 Task: Create a due date automation trigger when advanced on, on the tuesday of the week a card is due add content with a name or a description not ending with resume at 11:00 AM.
Action: Mouse moved to (977, 301)
Screenshot: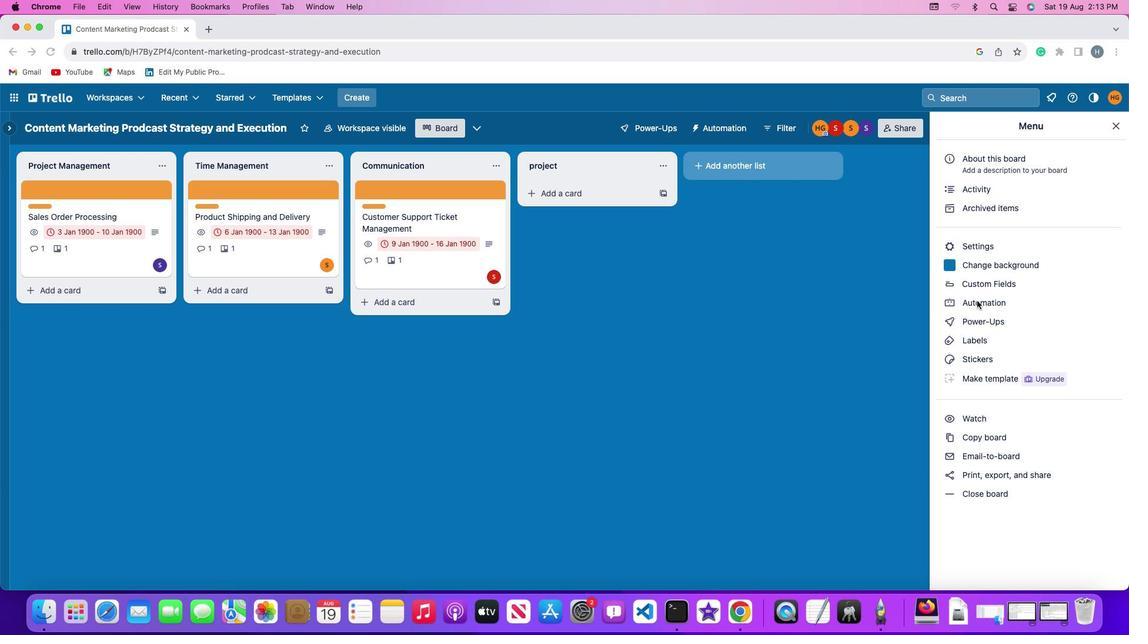 
Action: Mouse pressed left at (977, 301)
Screenshot: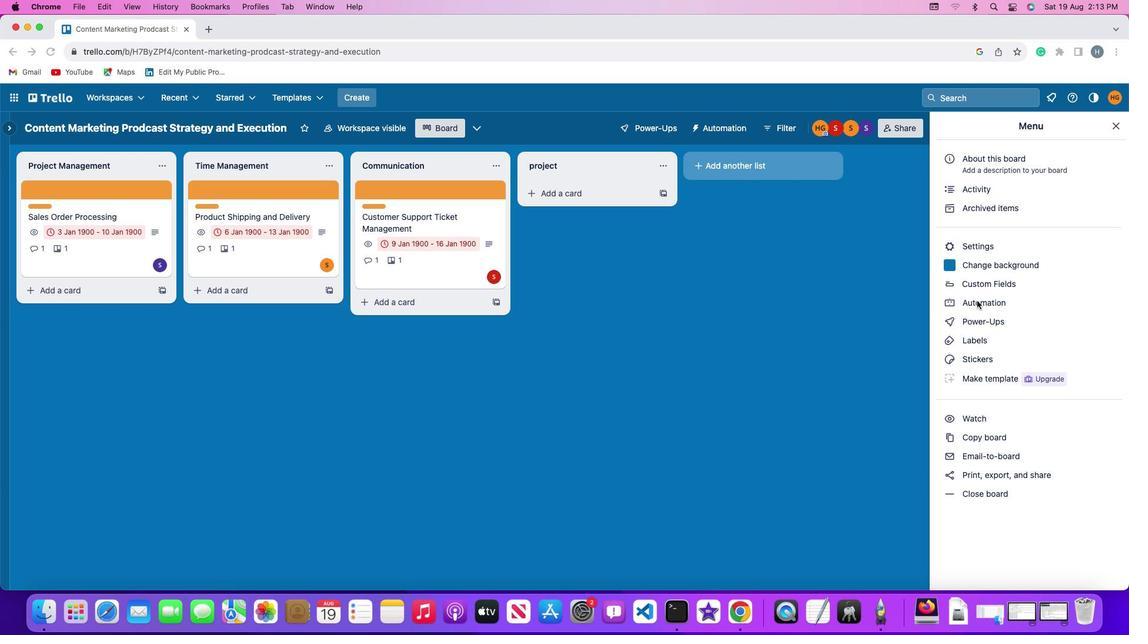 
Action: Mouse moved to (978, 300)
Screenshot: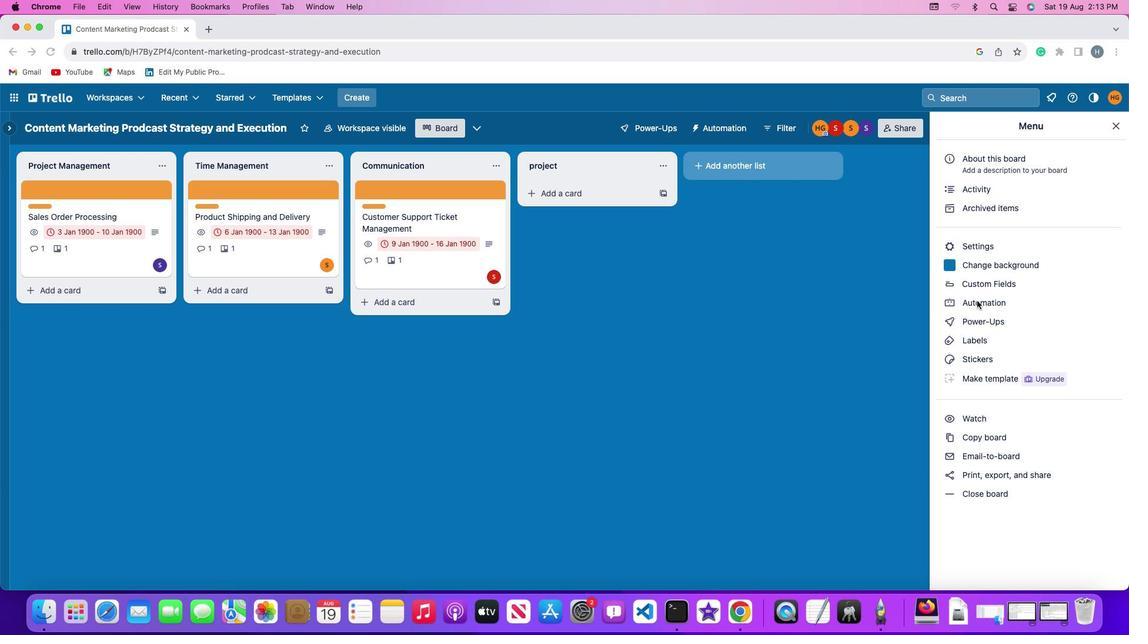 
Action: Mouse pressed left at (978, 300)
Screenshot: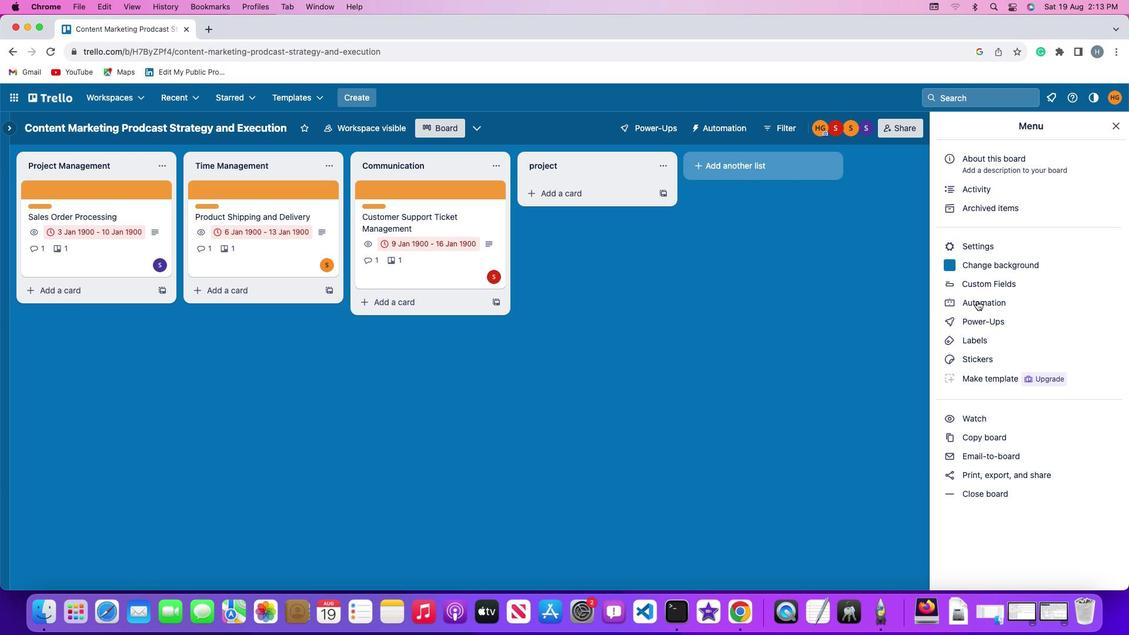 
Action: Mouse moved to (95, 278)
Screenshot: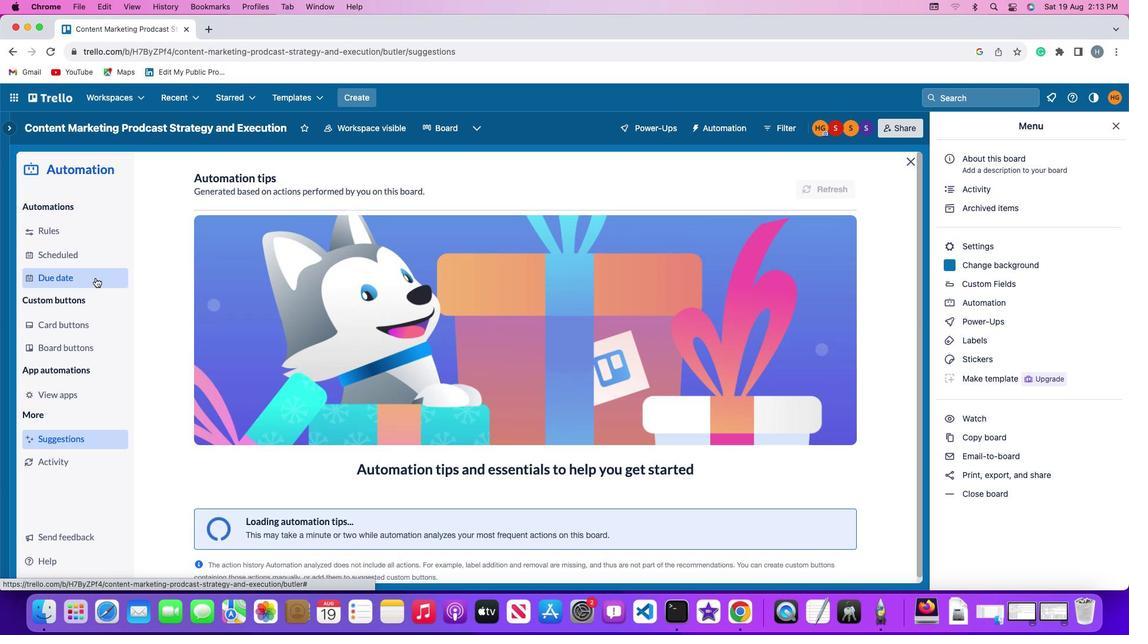 
Action: Mouse pressed left at (95, 278)
Screenshot: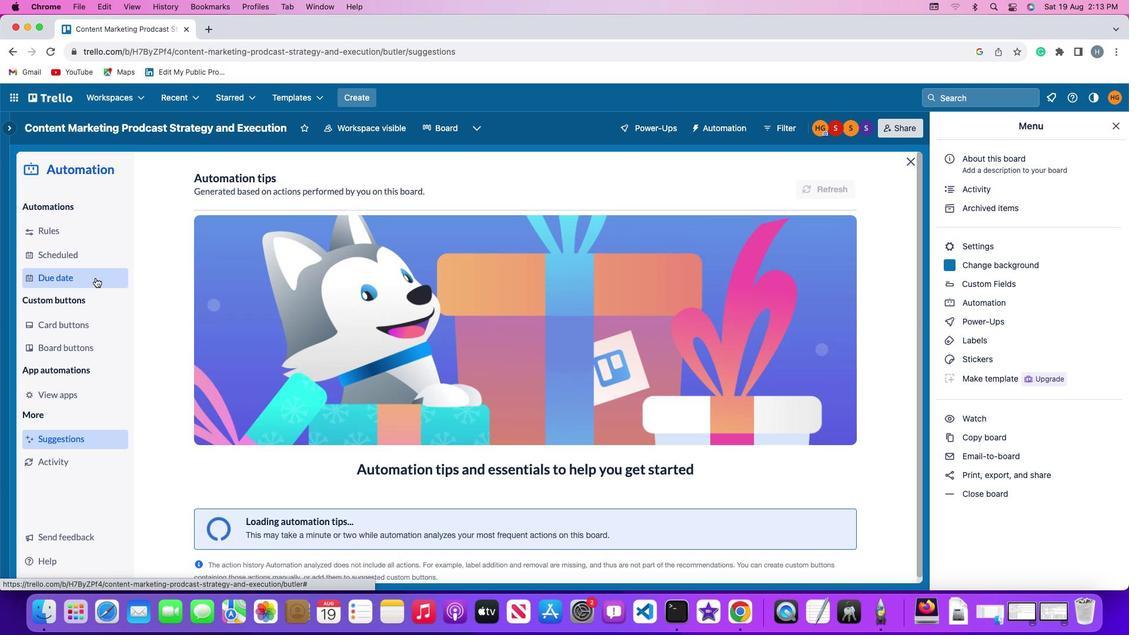 
Action: Mouse moved to (775, 174)
Screenshot: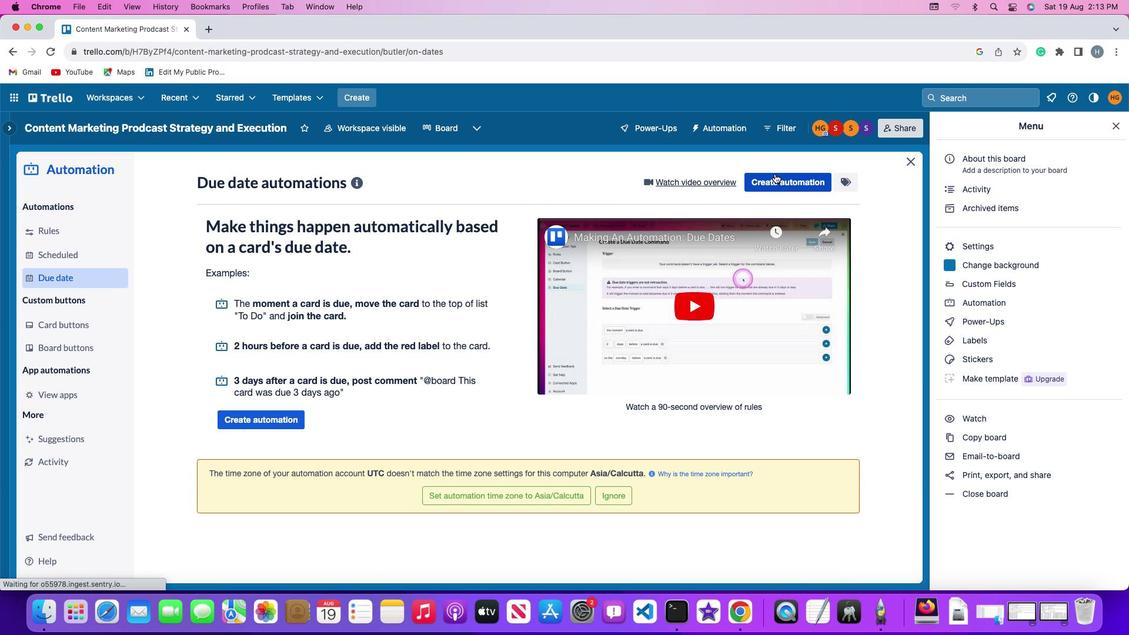 
Action: Mouse pressed left at (775, 174)
Screenshot: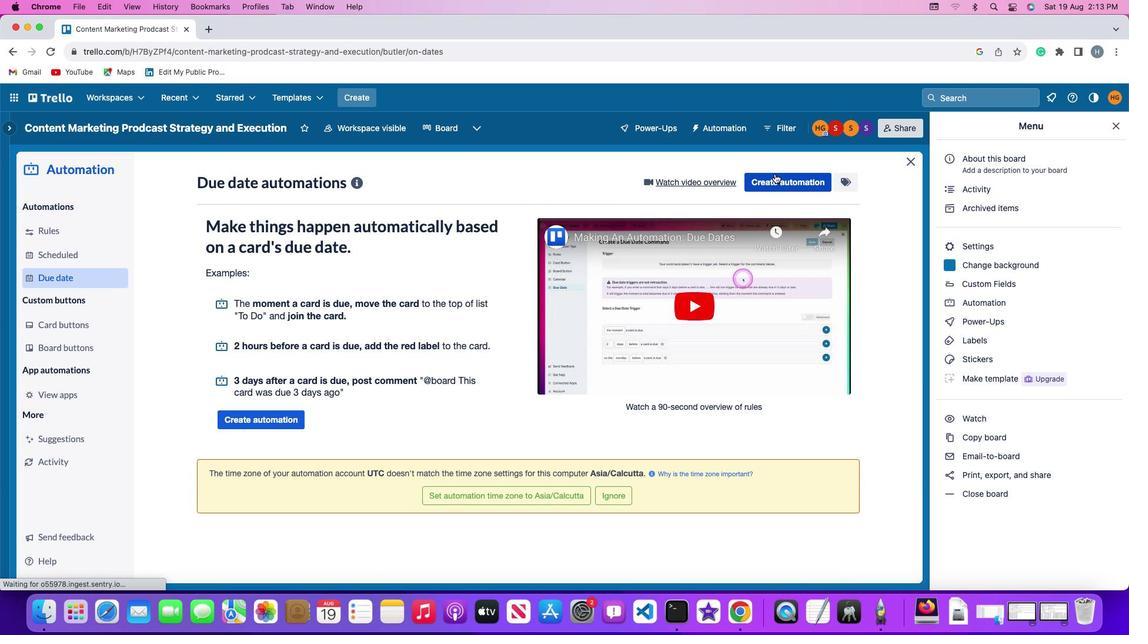 
Action: Mouse moved to (227, 288)
Screenshot: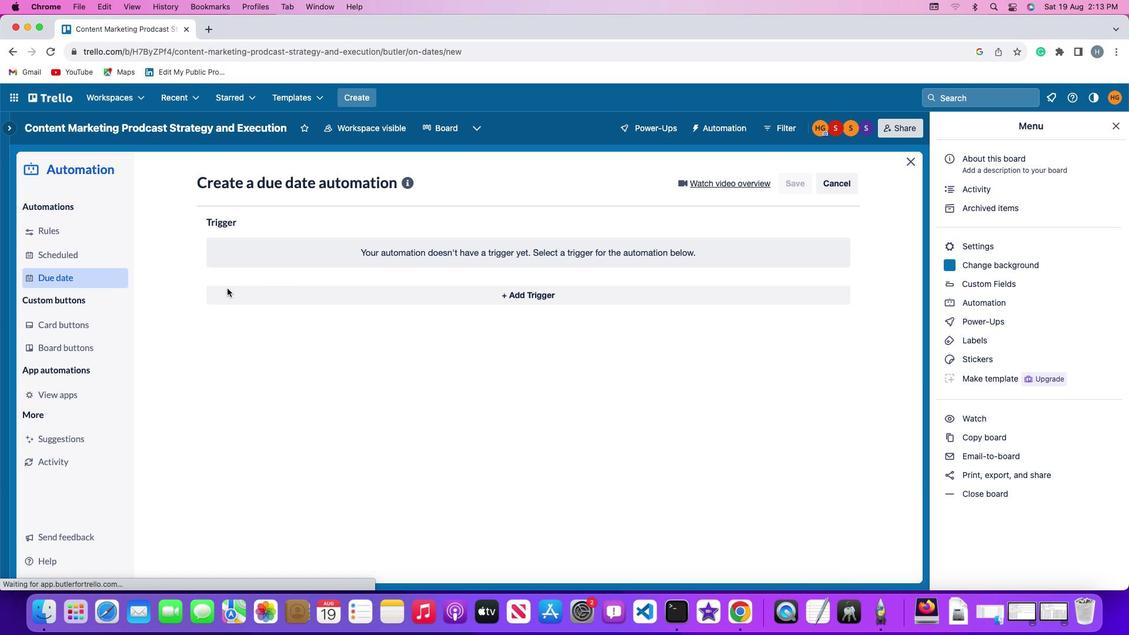 
Action: Mouse pressed left at (227, 288)
Screenshot: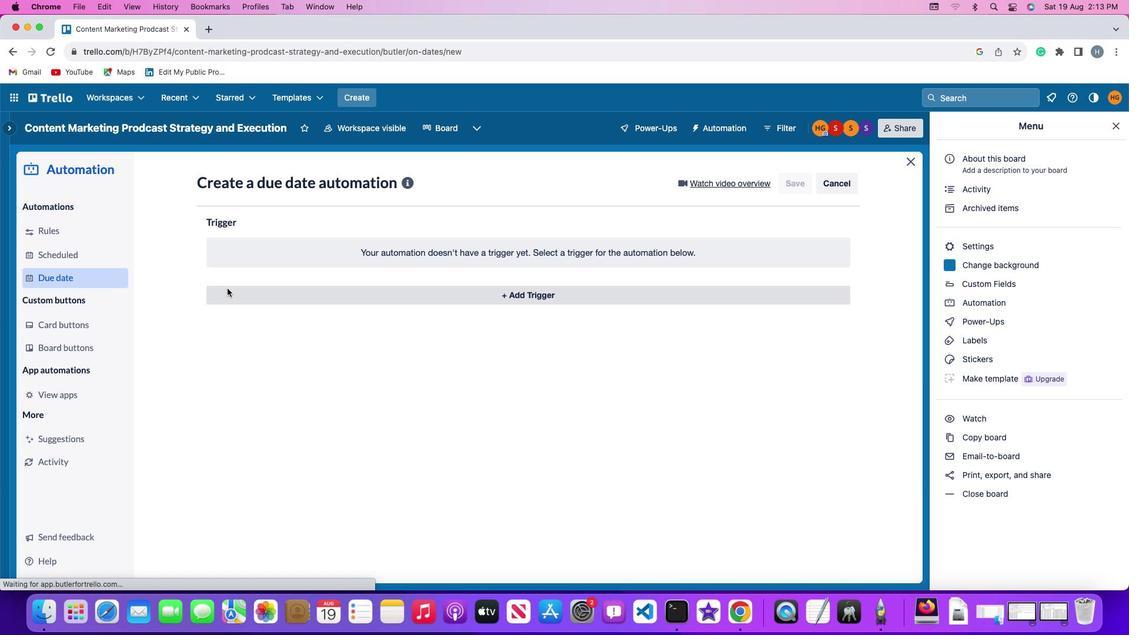 
Action: Mouse moved to (244, 503)
Screenshot: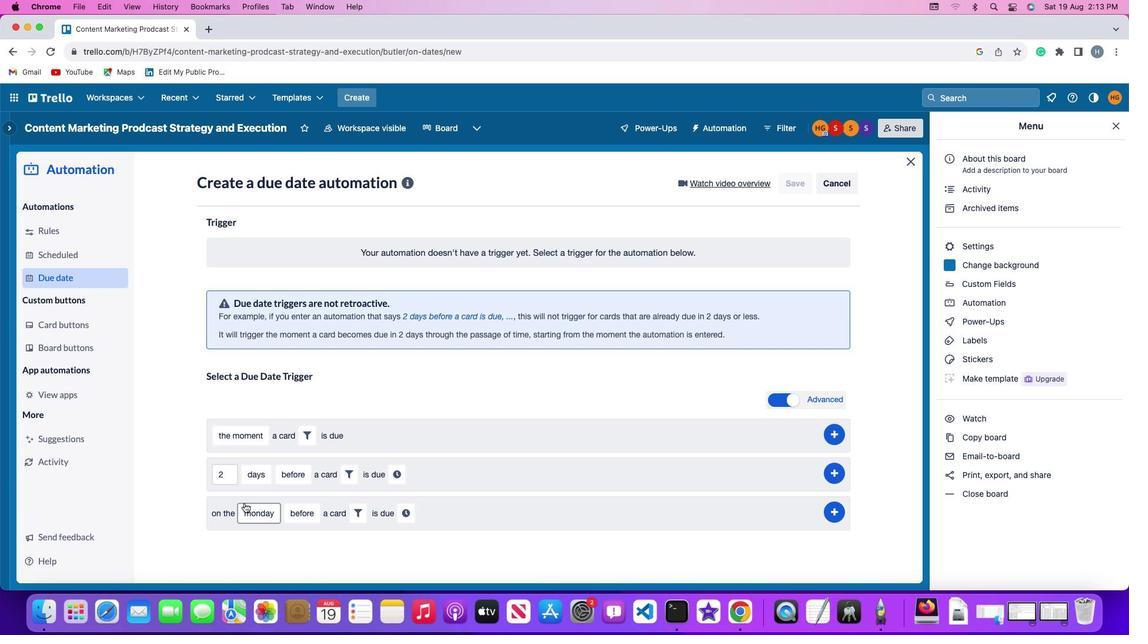 
Action: Mouse pressed left at (244, 503)
Screenshot: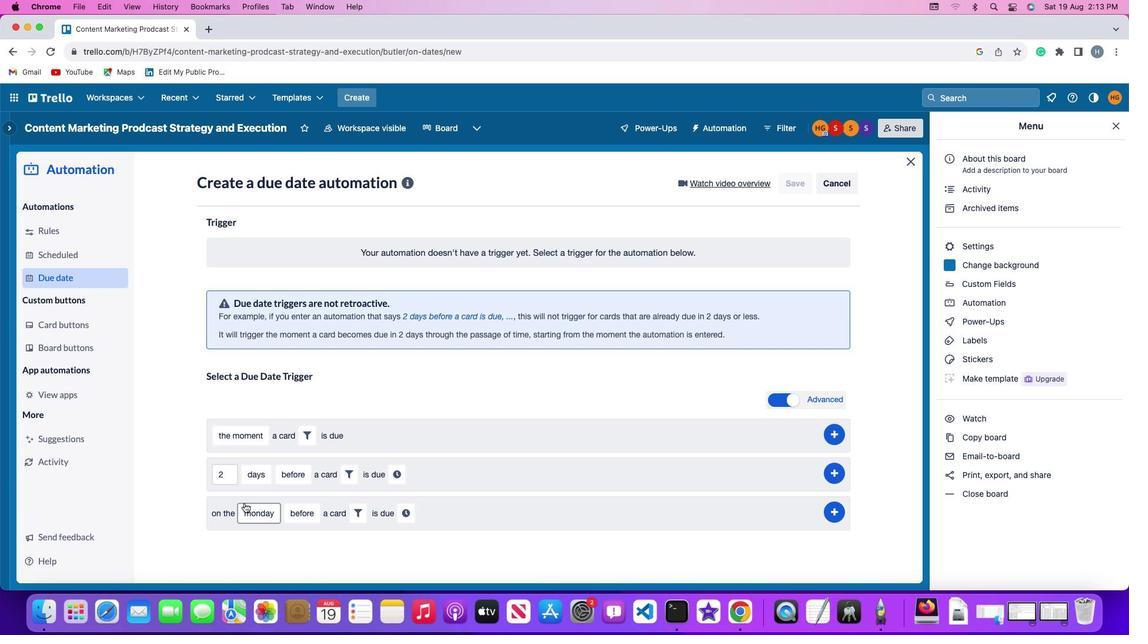 
Action: Mouse moved to (263, 377)
Screenshot: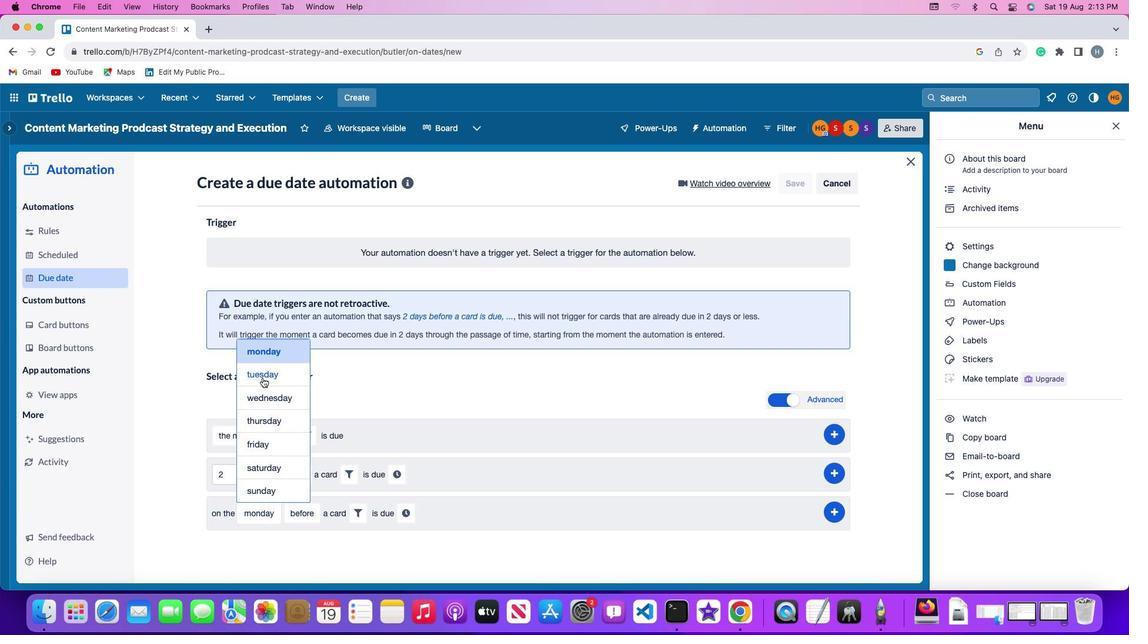 
Action: Mouse pressed left at (263, 377)
Screenshot: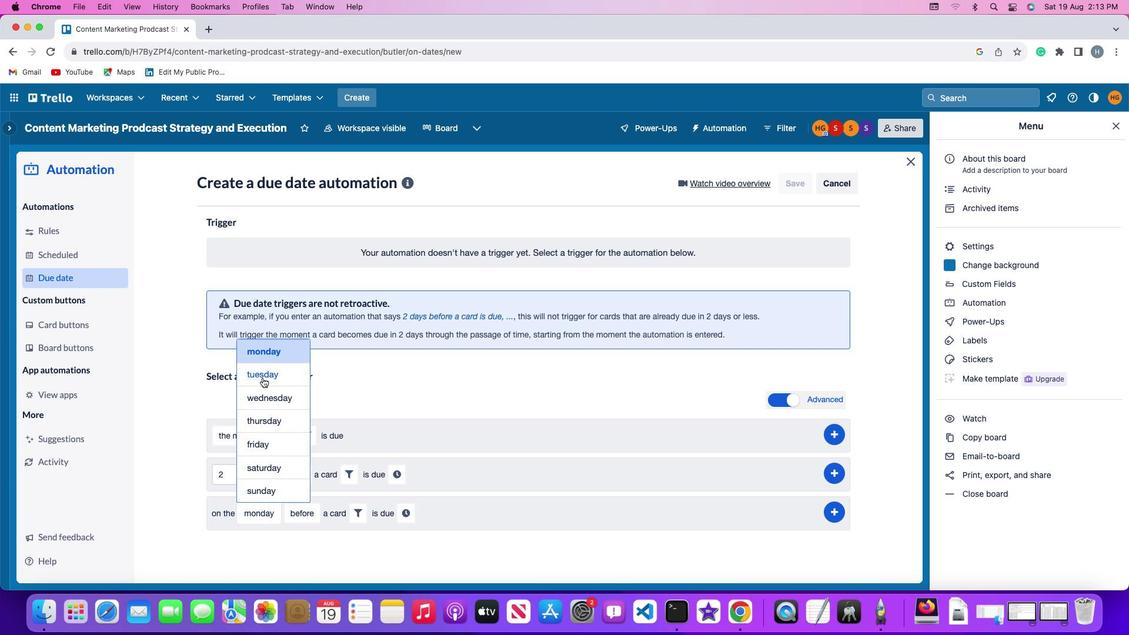 
Action: Mouse moved to (306, 507)
Screenshot: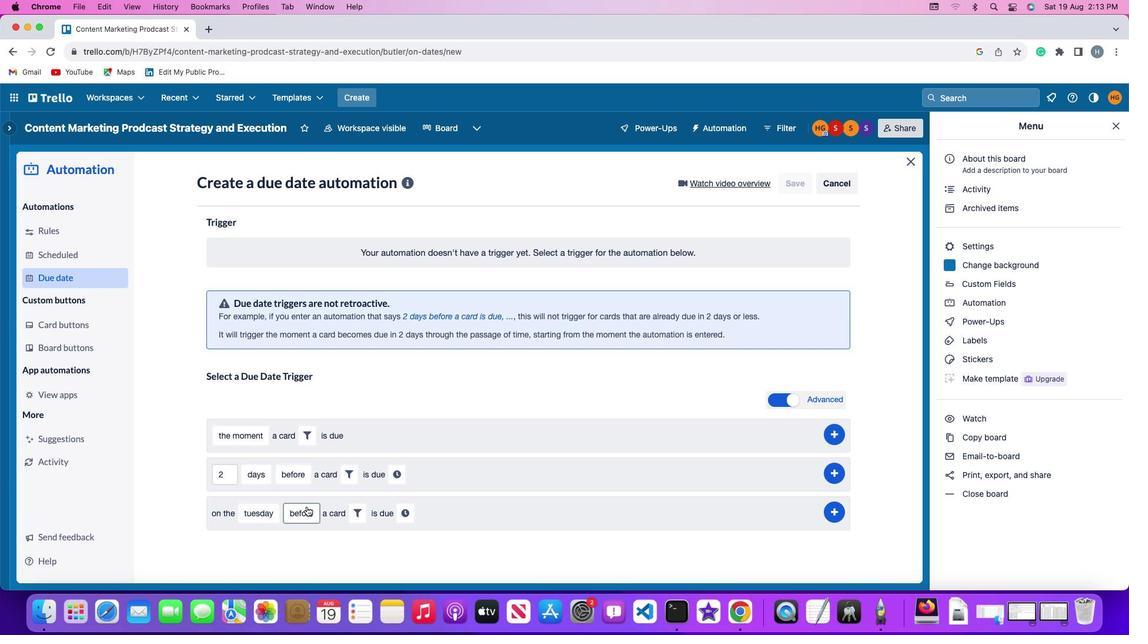 
Action: Mouse pressed left at (306, 507)
Screenshot: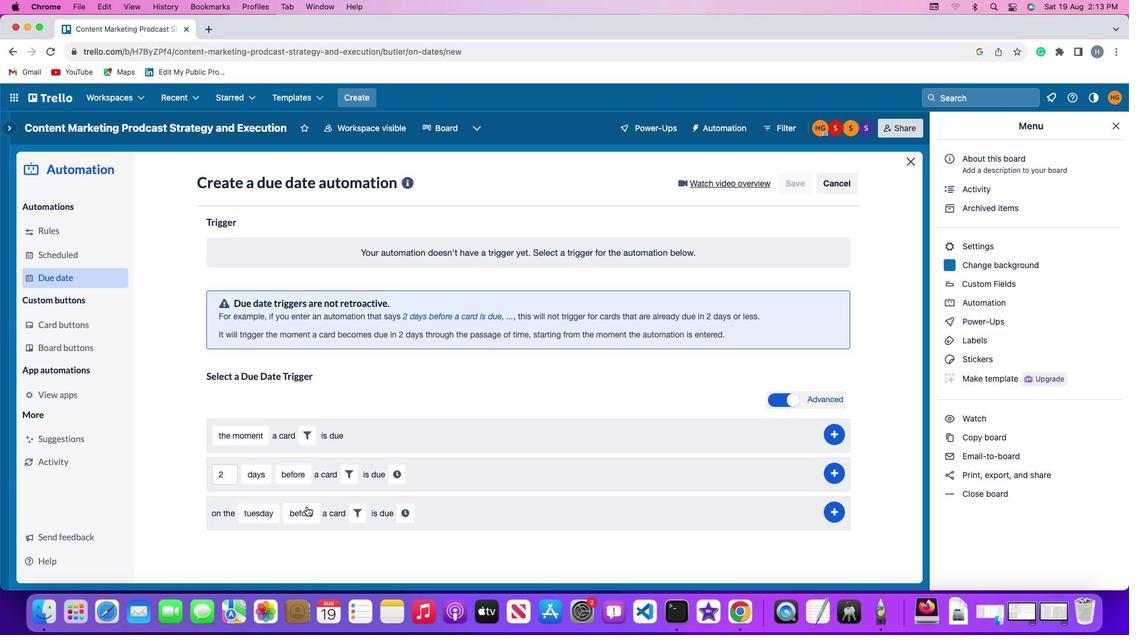 
Action: Mouse moved to (314, 466)
Screenshot: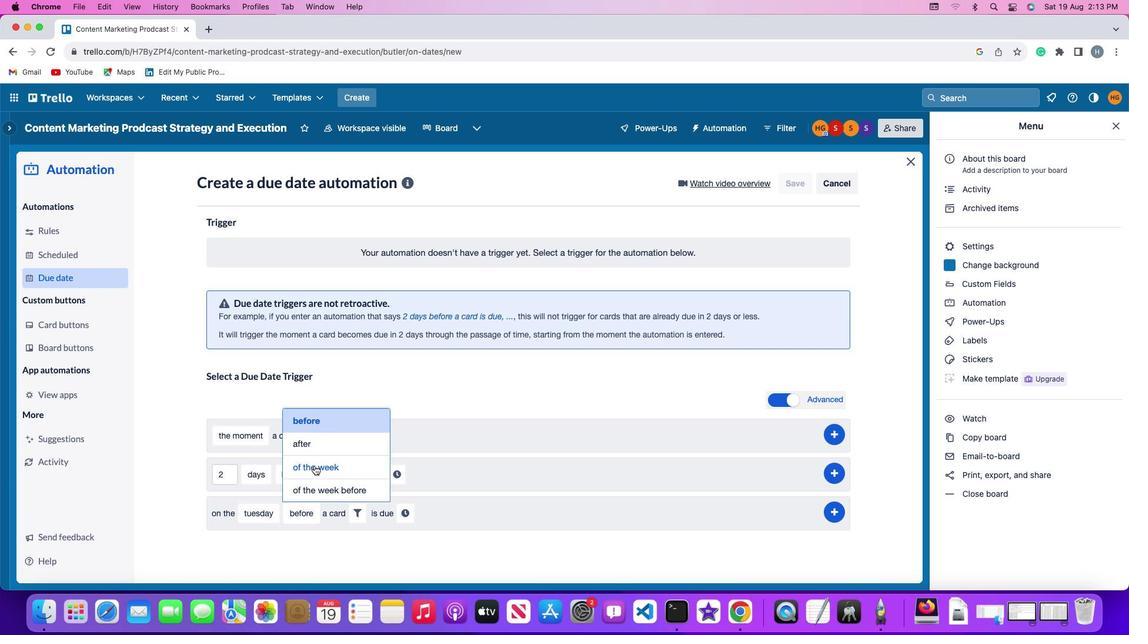 
Action: Mouse pressed left at (314, 466)
Screenshot: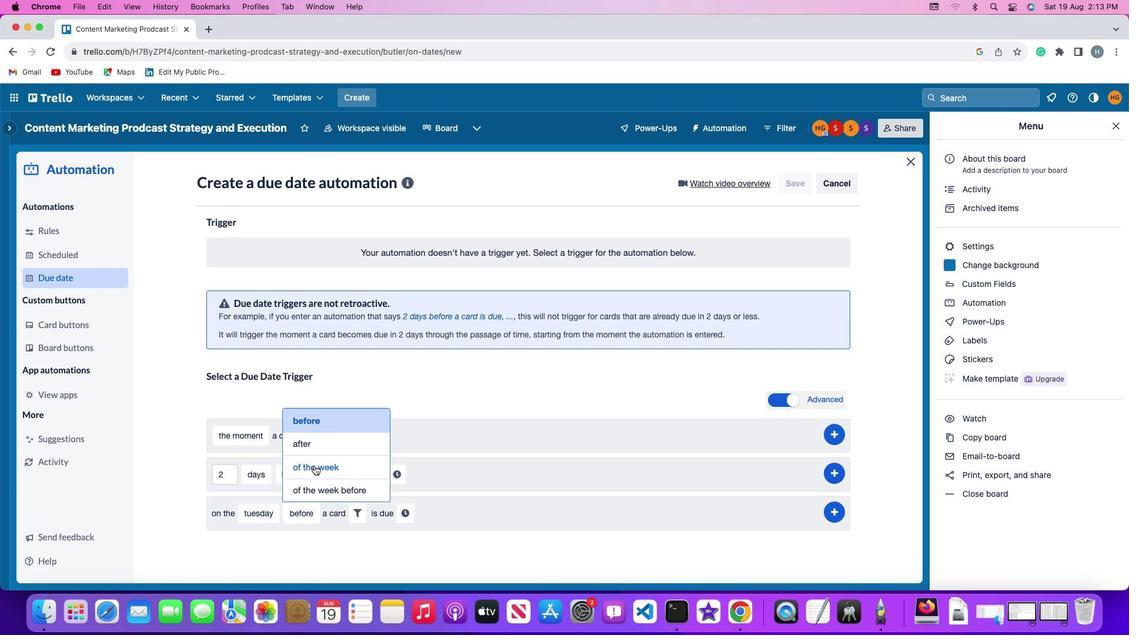 
Action: Mouse moved to (380, 507)
Screenshot: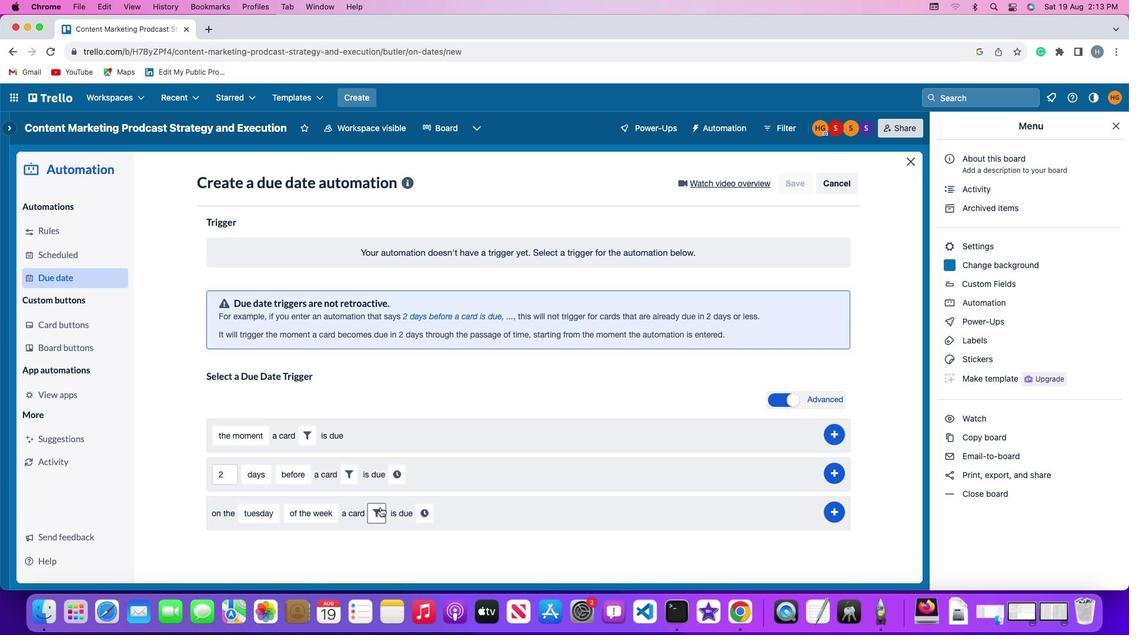 
Action: Mouse pressed left at (380, 507)
Screenshot: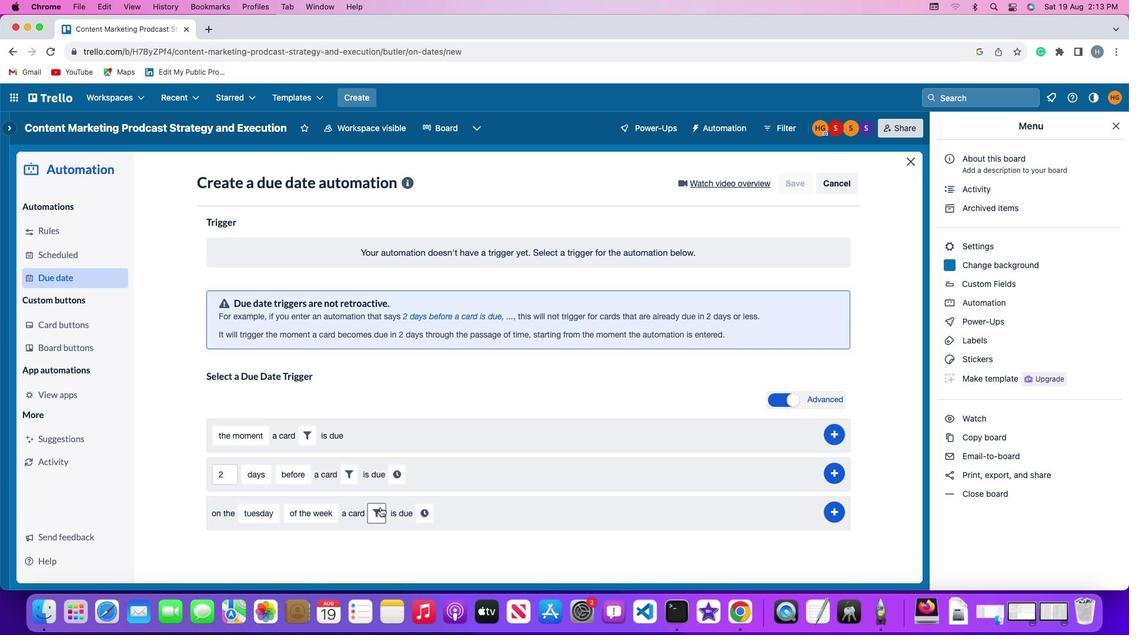 
Action: Mouse moved to (521, 552)
Screenshot: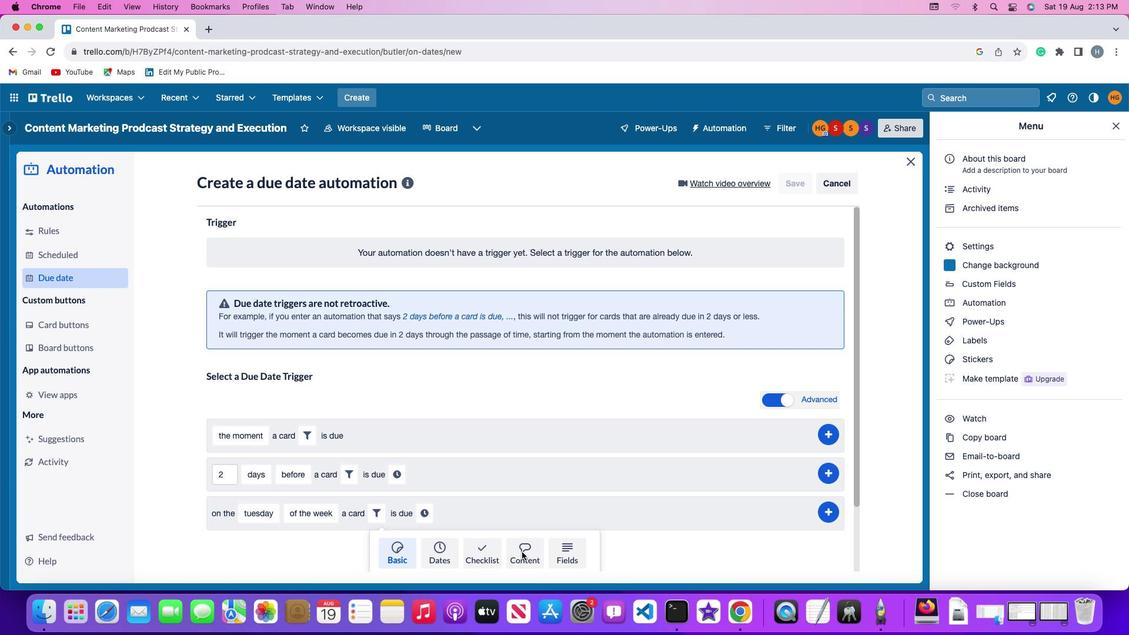 
Action: Mouse pressed left at (521, 552)
Screenshot: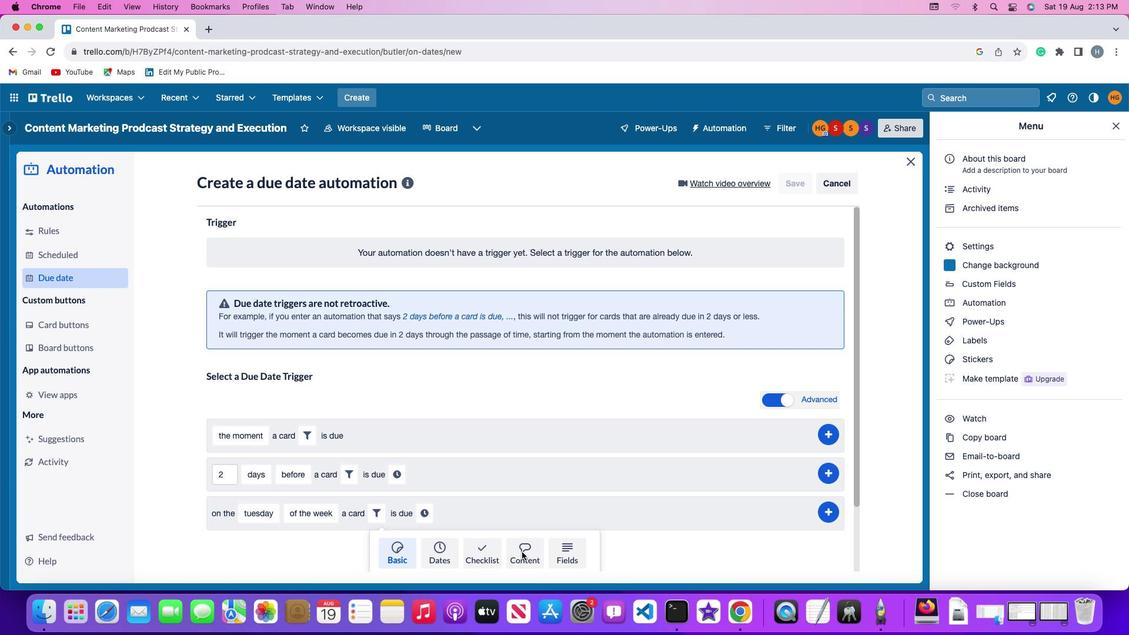 
Action: Mouse moved to (349, 547)
Screenshot: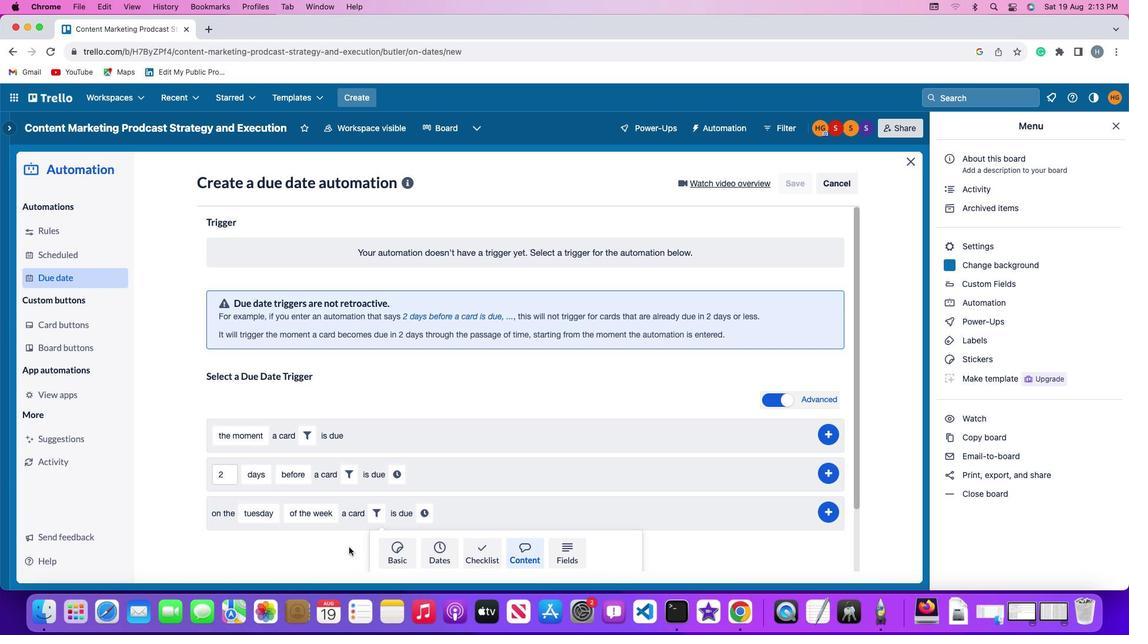 
Action: Mouse scrolled (349, 547) with delta (0, 0)
Screenshot: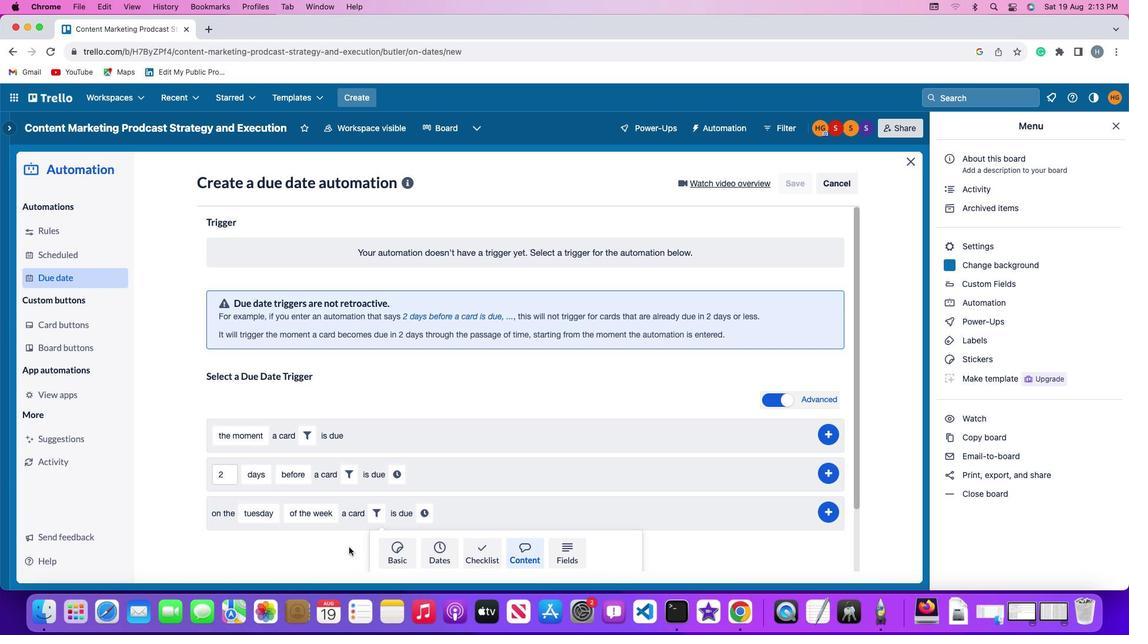 
Action: Mouse moved to (349, 547)
Screenshot: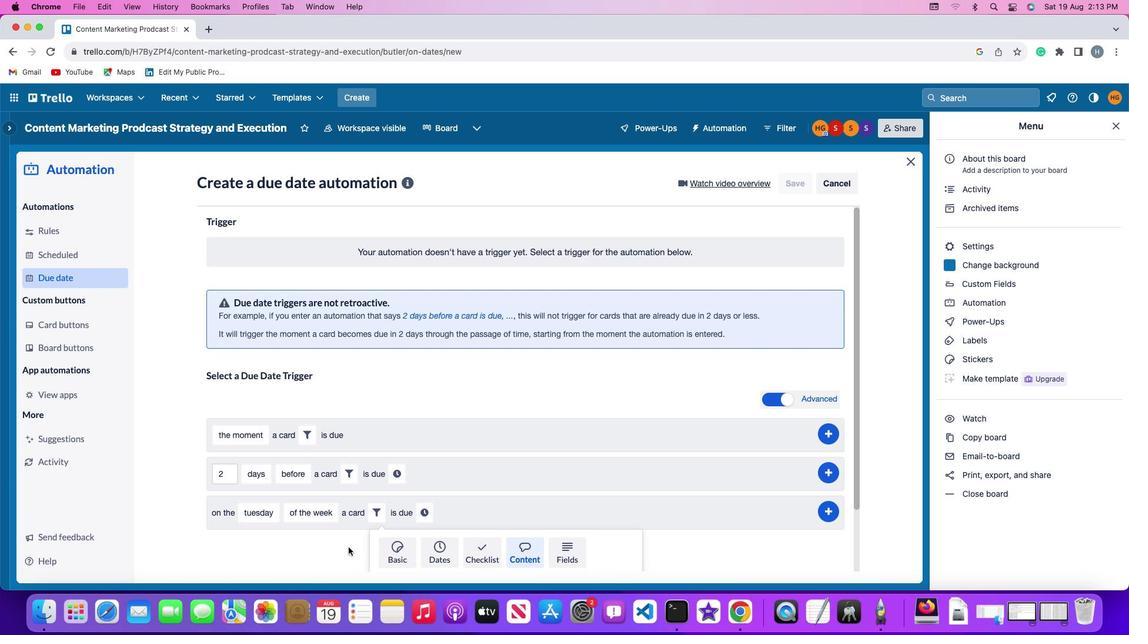 
Action: Mouse scrolled (349, 547) with delta (0, 0)
Screenshot: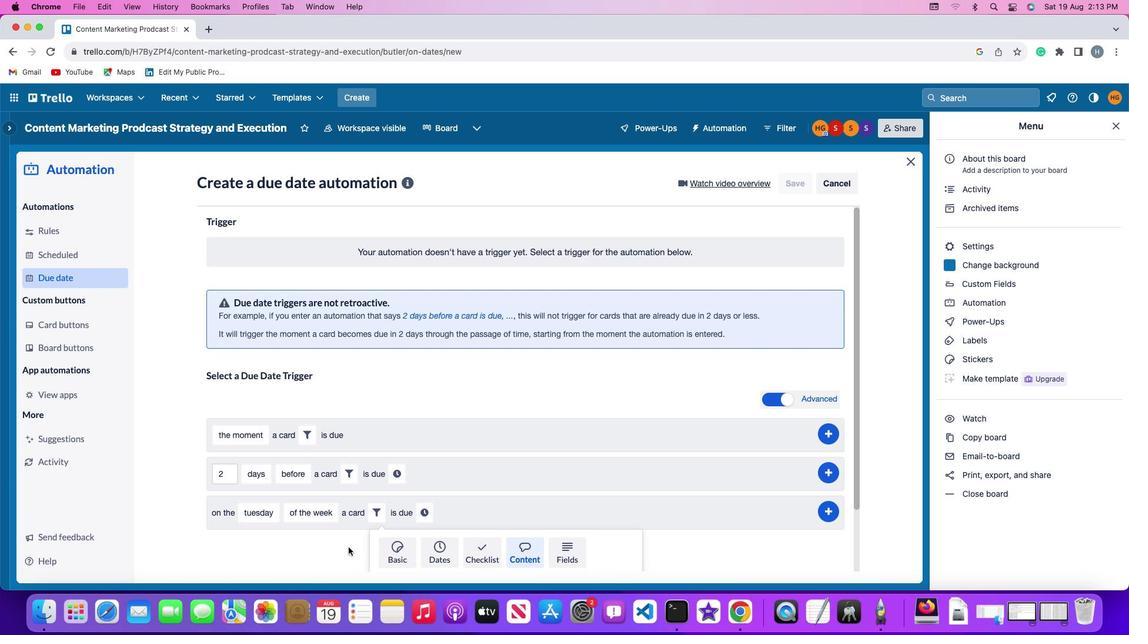 
Action: Mouse moved to (348, 547)
Screenshot: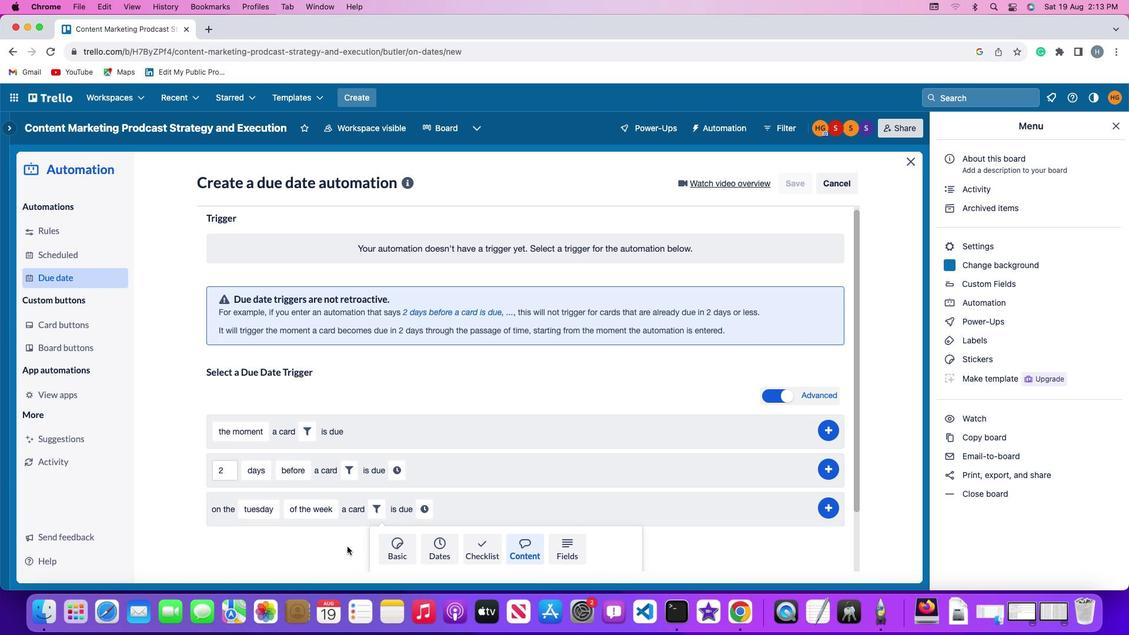 
Action: Mouse scrolled (348, 547) with delta (0, -1)
Screenshot: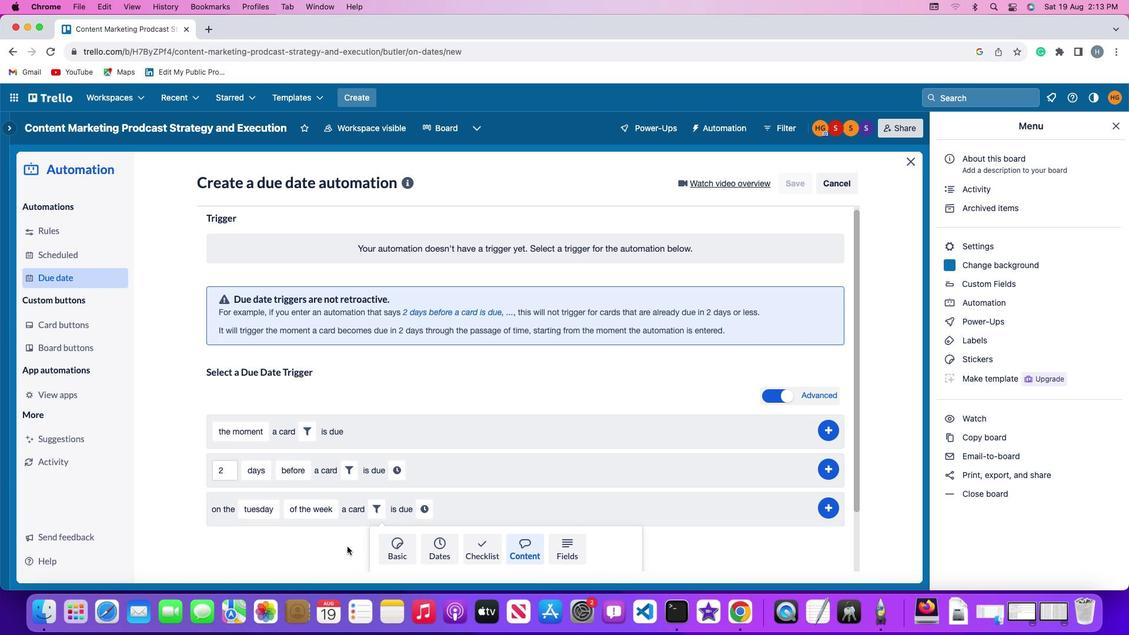
Action: Mouse moved to (347, 546)
Screenshot: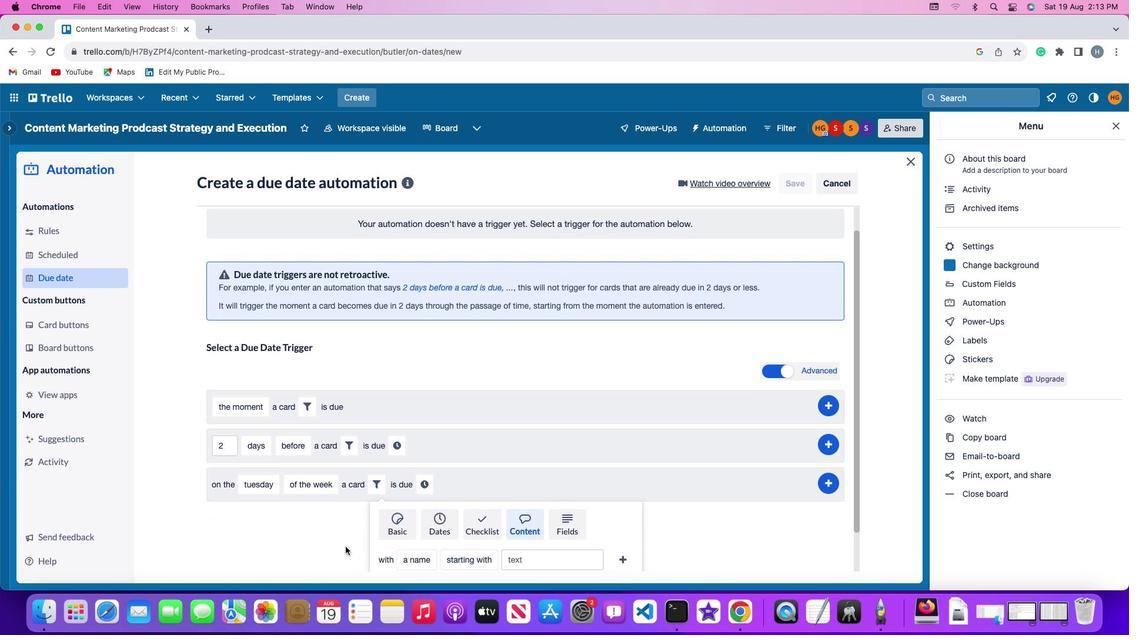 
Action: Mouse scrolled (347, 546) with delta (0, -2)
Screenshot: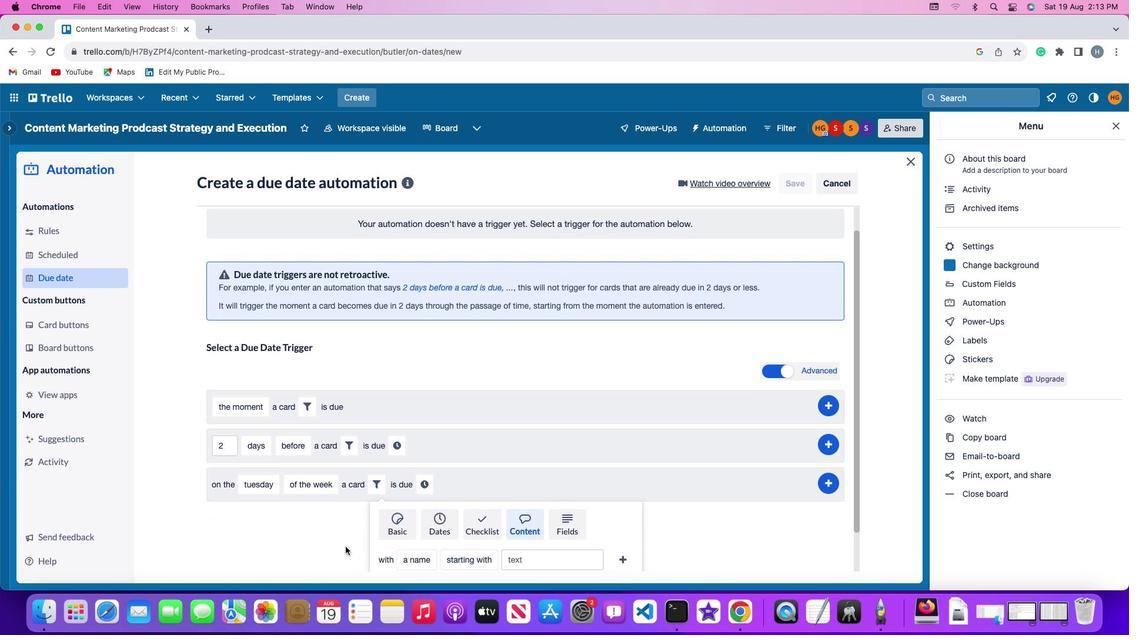 
Action: Mouse moved to (411, 516)
Screenshot: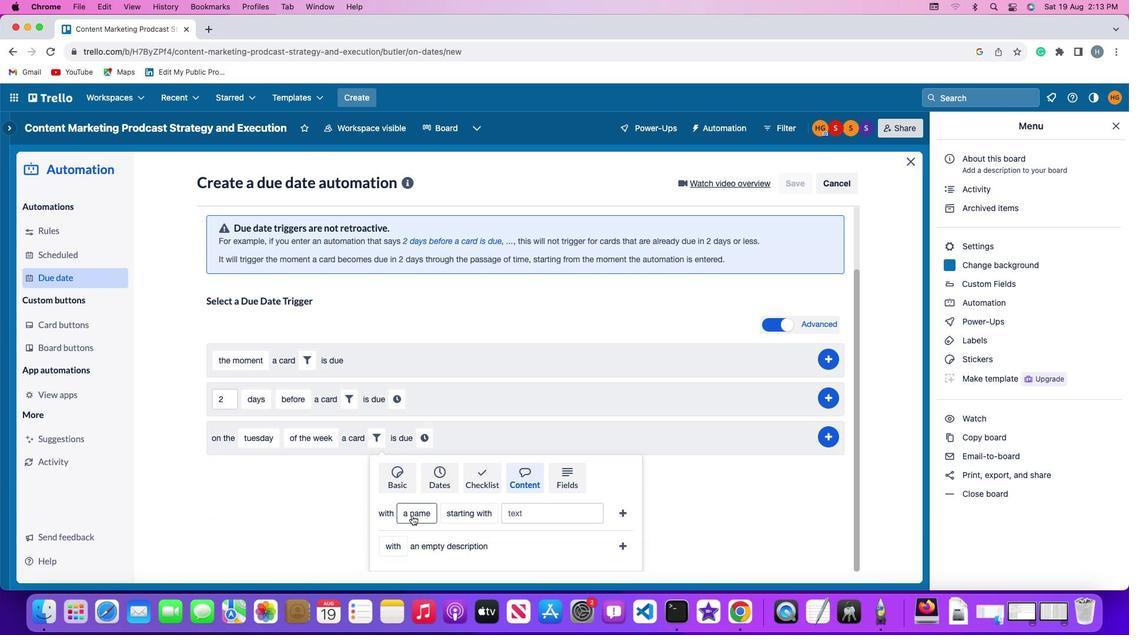 
Action: Mouse pressed left at (411, 516)
Screenshot: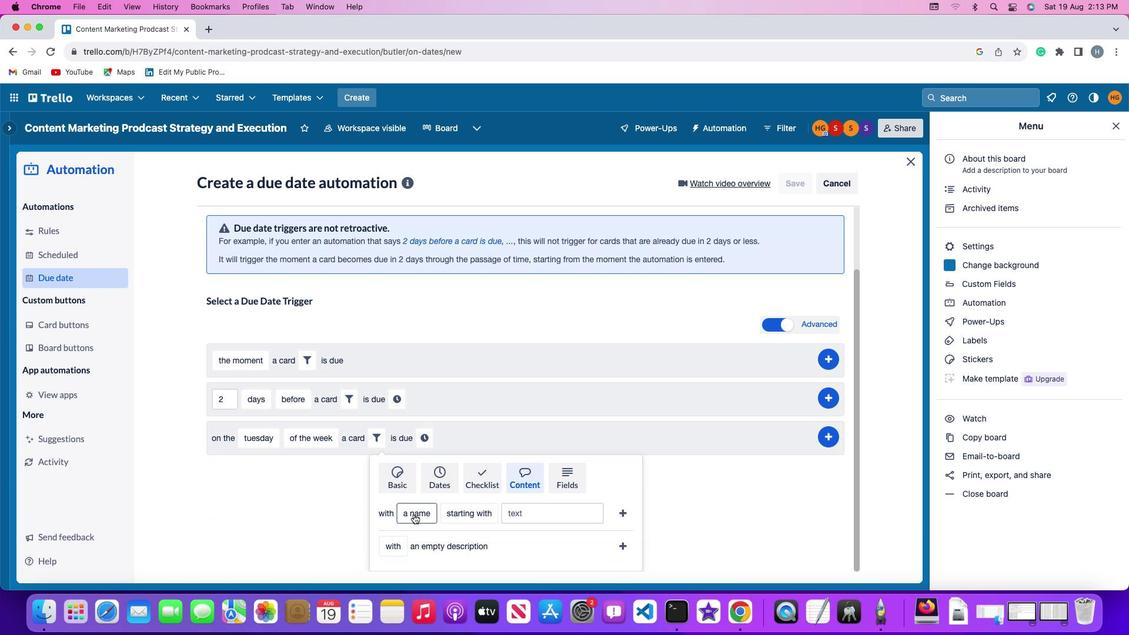 
Action: Mouse moved to (417, 496)
Screenshot: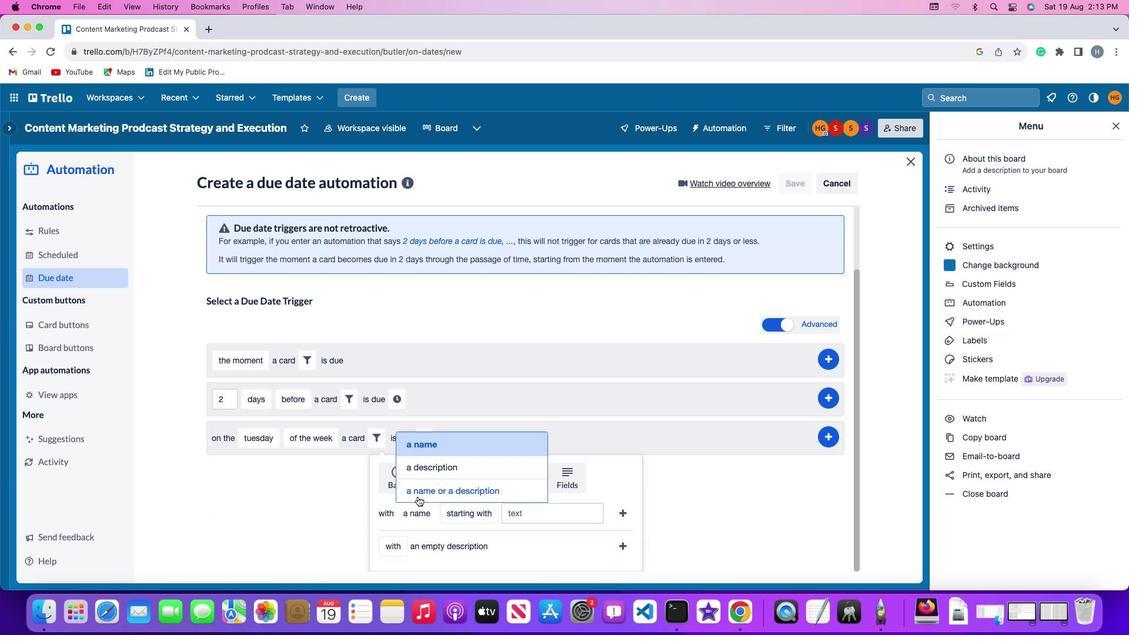 
Action: Mouse pressed left at (417, 496)
Screenshot: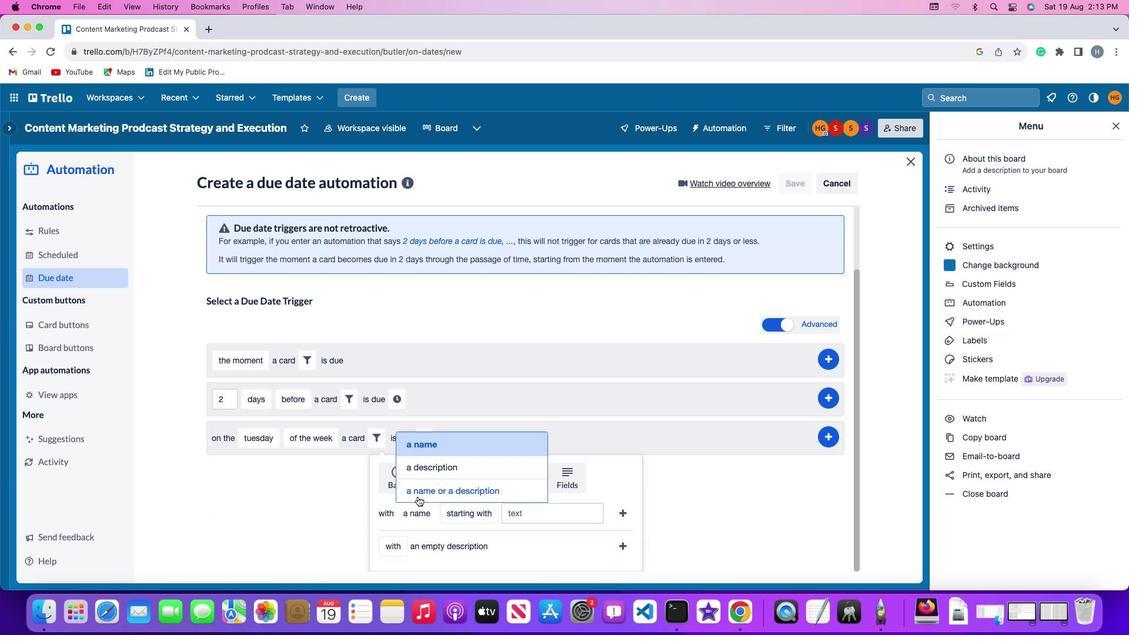 
Action: Mouse moved to (516, 513)
Screenshot: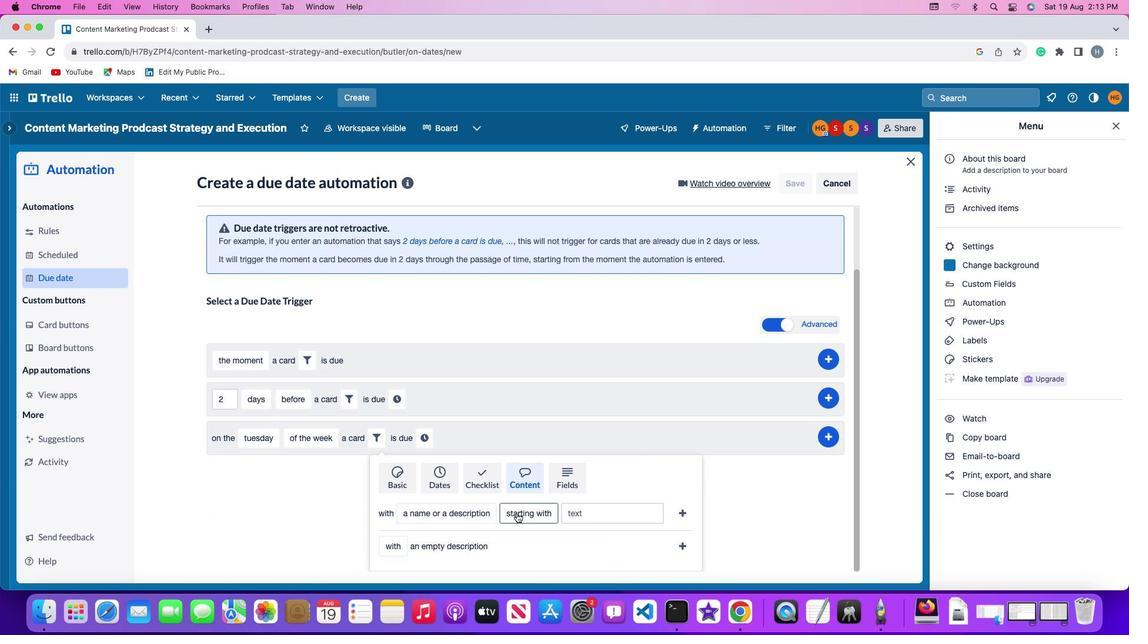 
Action: Mouse pressed left at (516, 513)
Screenshot: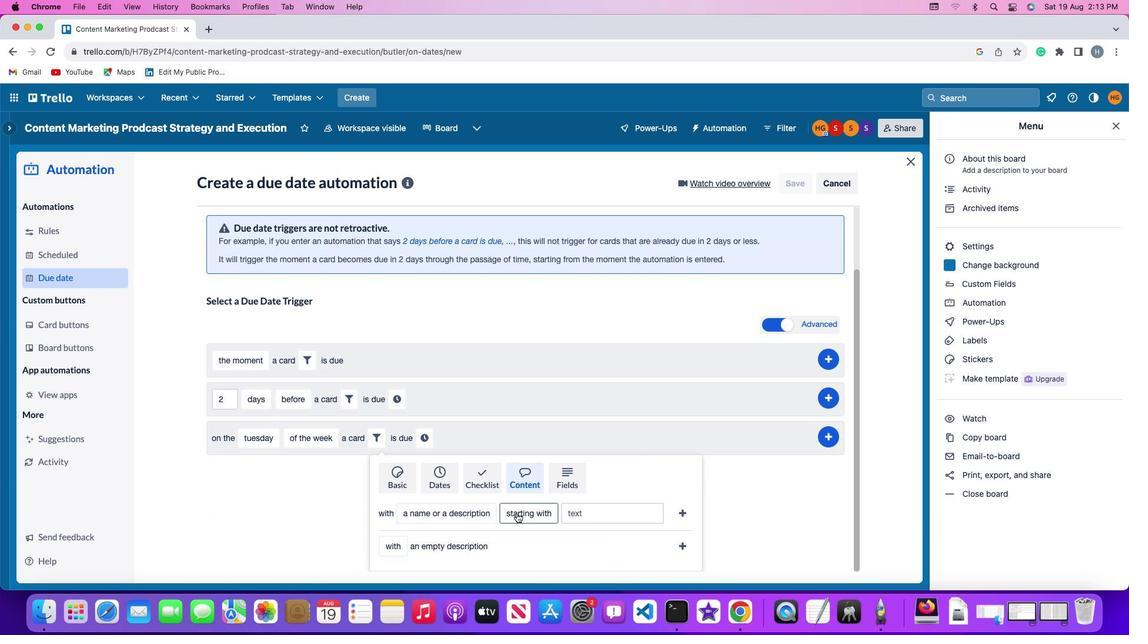 
Action: Mouse moved to (523, 467)
Screenshot: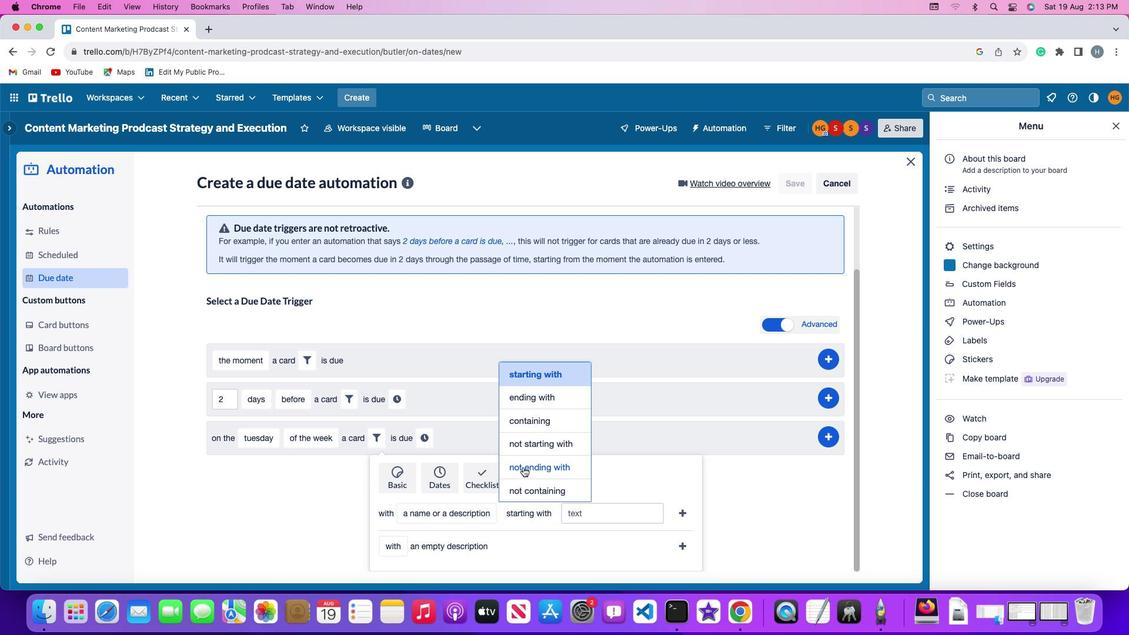 
Action: Mouse pressed left at (523, 467)
Screenshot: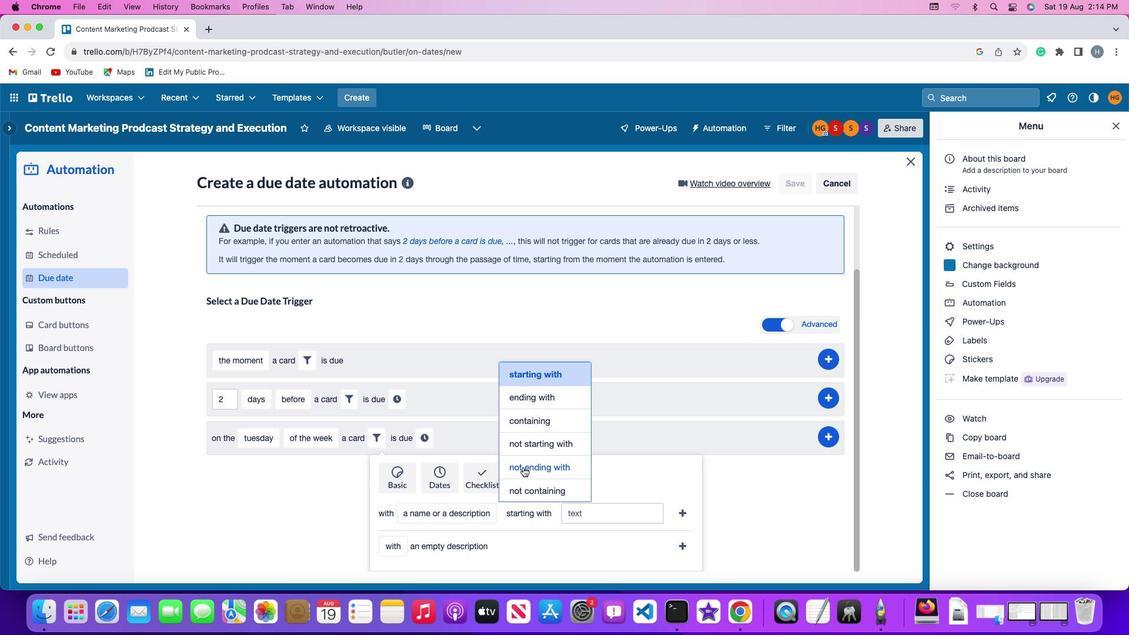 
Action: Mouse moved to (596, 512)
Screenshot: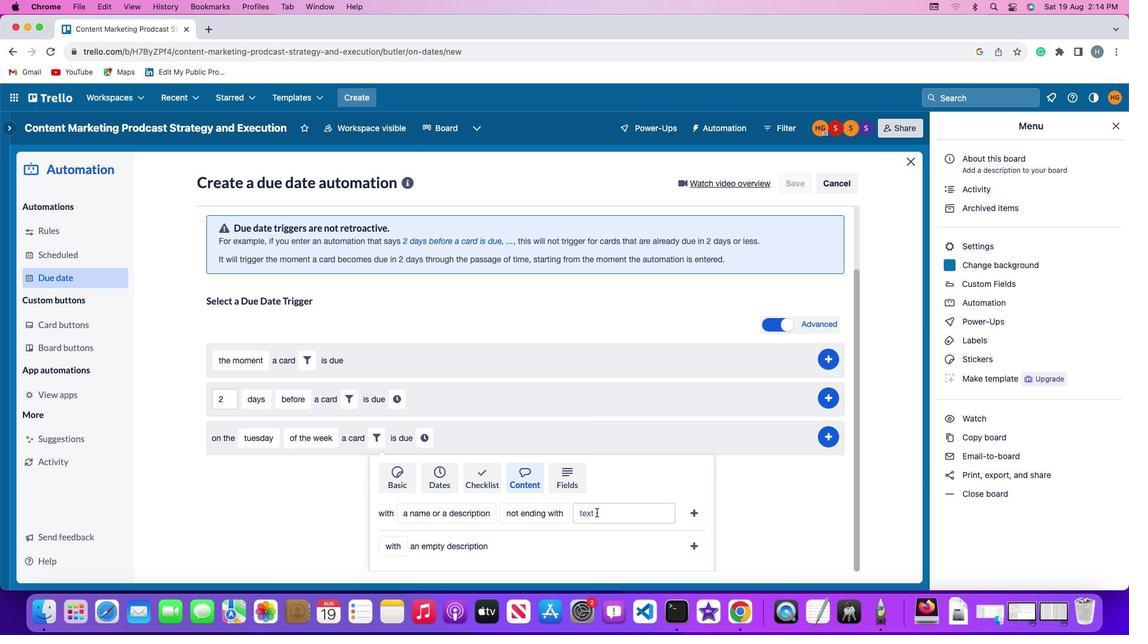 
Action: Mouse pressed left at (596, 512)
Screenshot: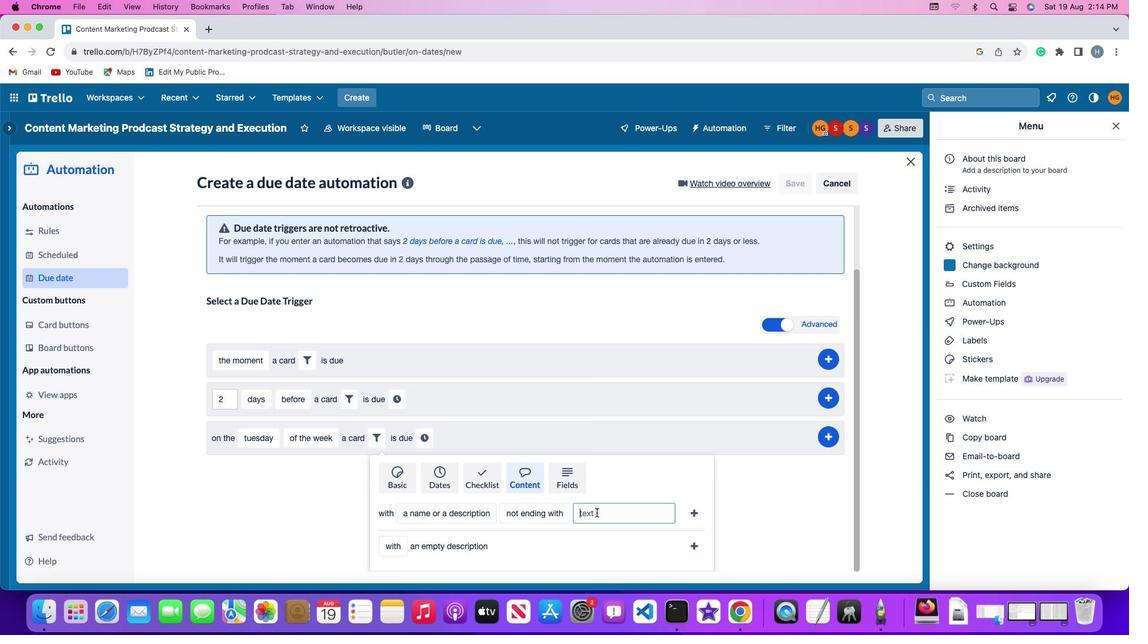 
Action: Mouse moved to (577, 519)
Screenshot: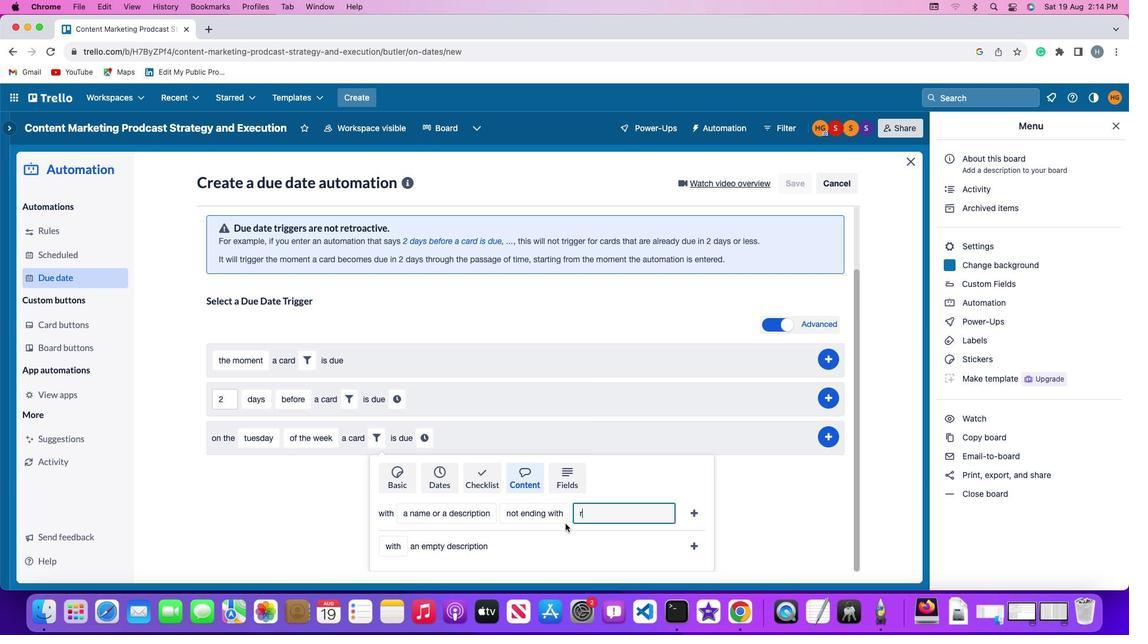 
Action: Key pressed 'r'
Screenshot: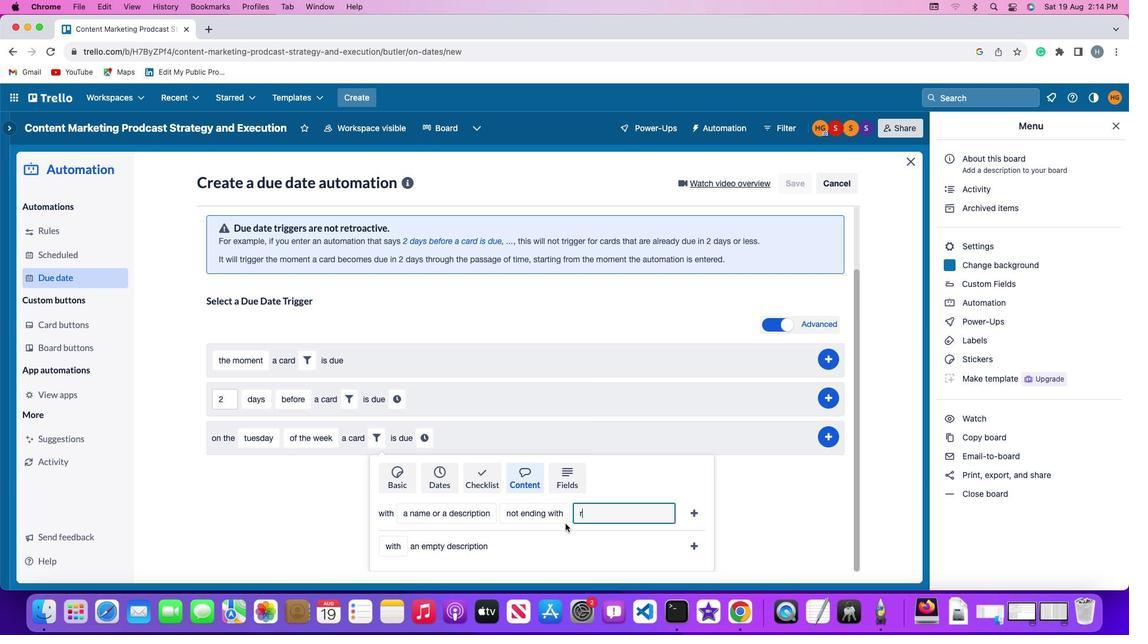 
Action: Mouse moved to (554, 529)
Screenshot: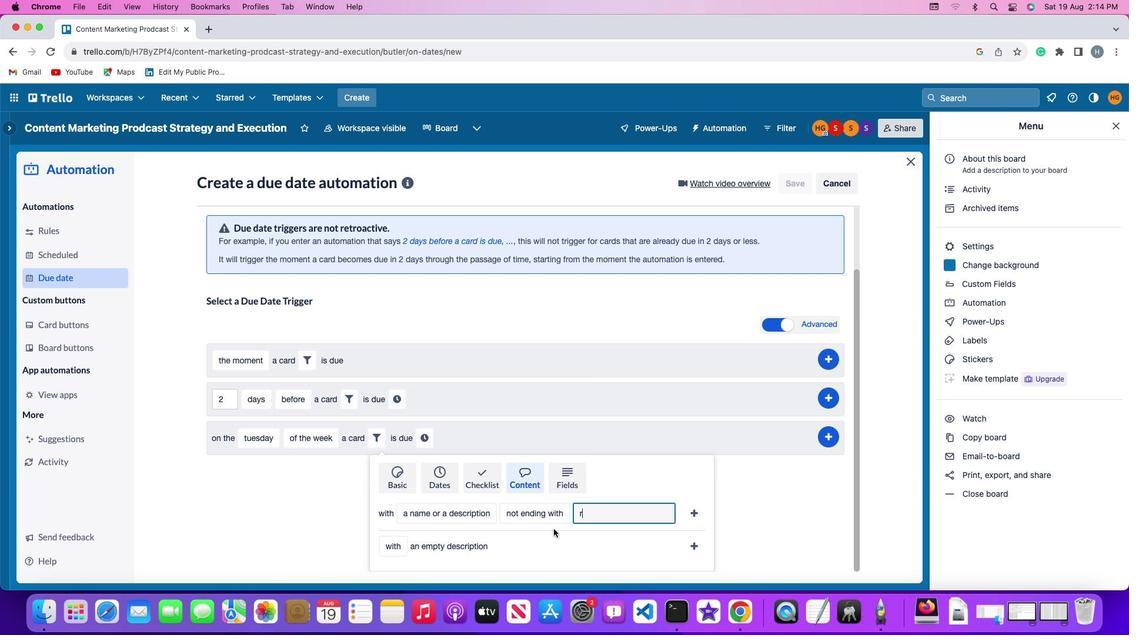 
Action: Key pressed 'e''s''u'
Screenshot: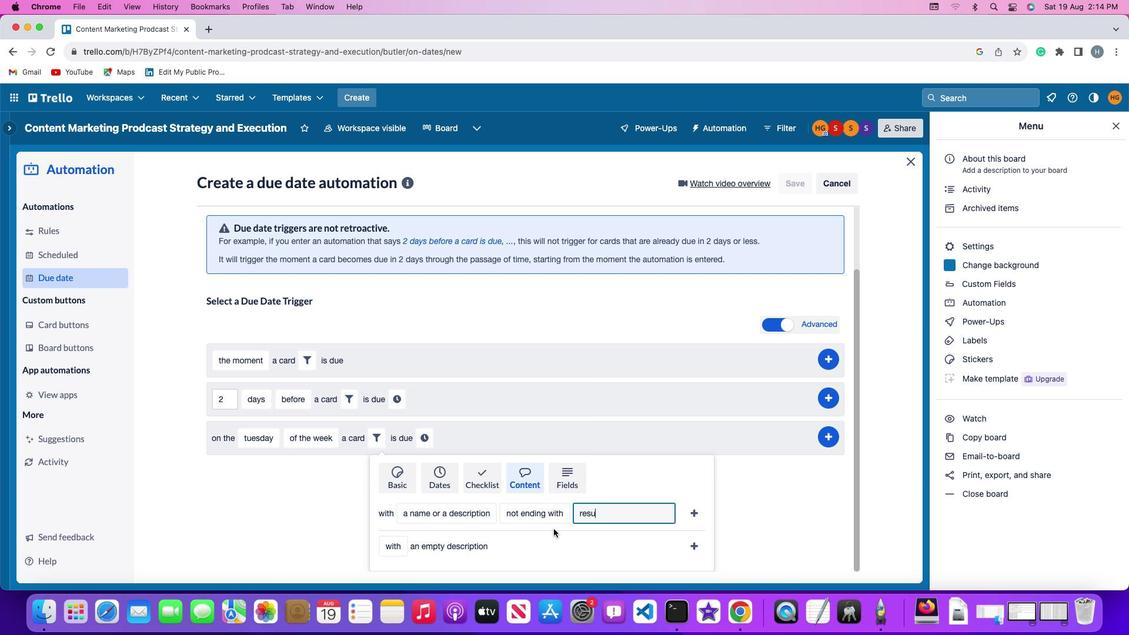 
Action: Mouse moved to (553, 529)
Screenshot: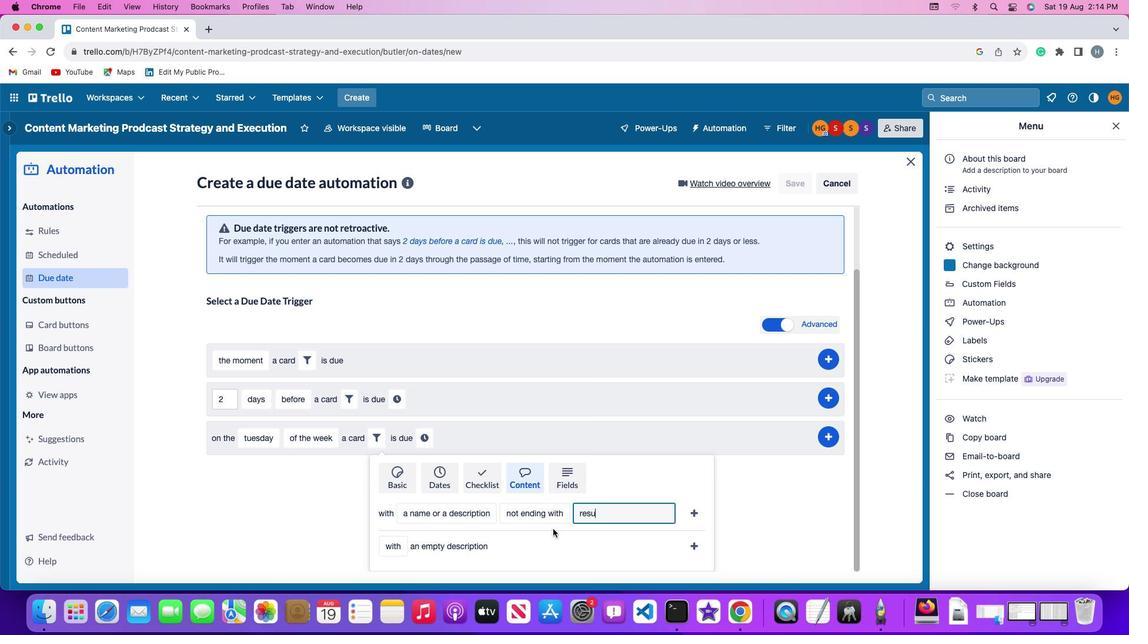 
Action: Key pressed 'm''e'
Screenshot: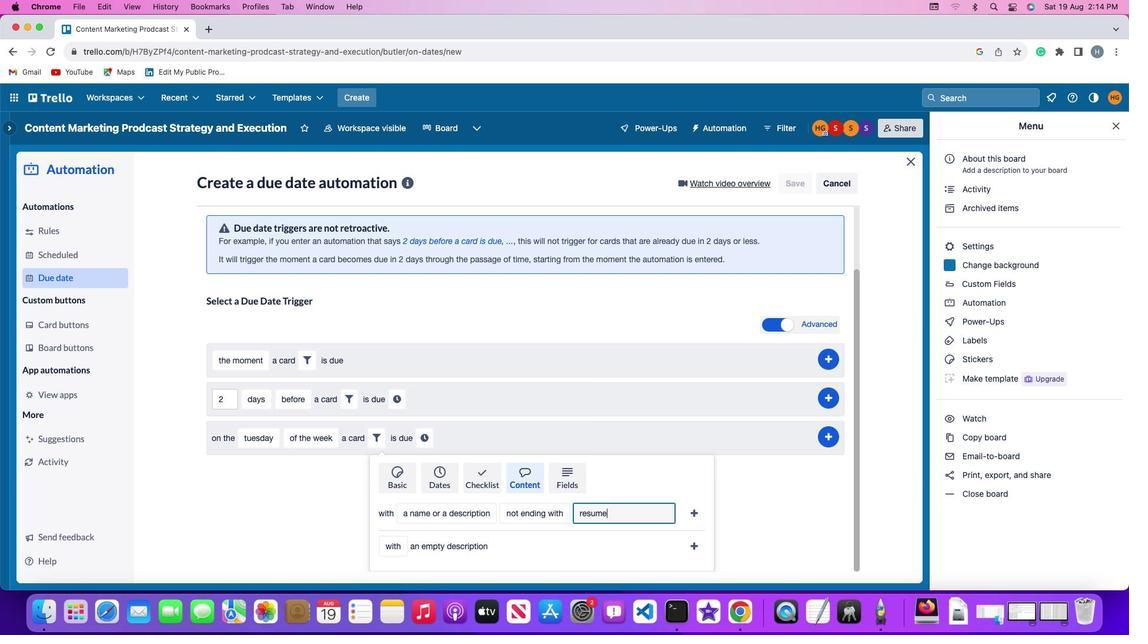 
Action: Mouse moved to (698, 510)
Screenshot: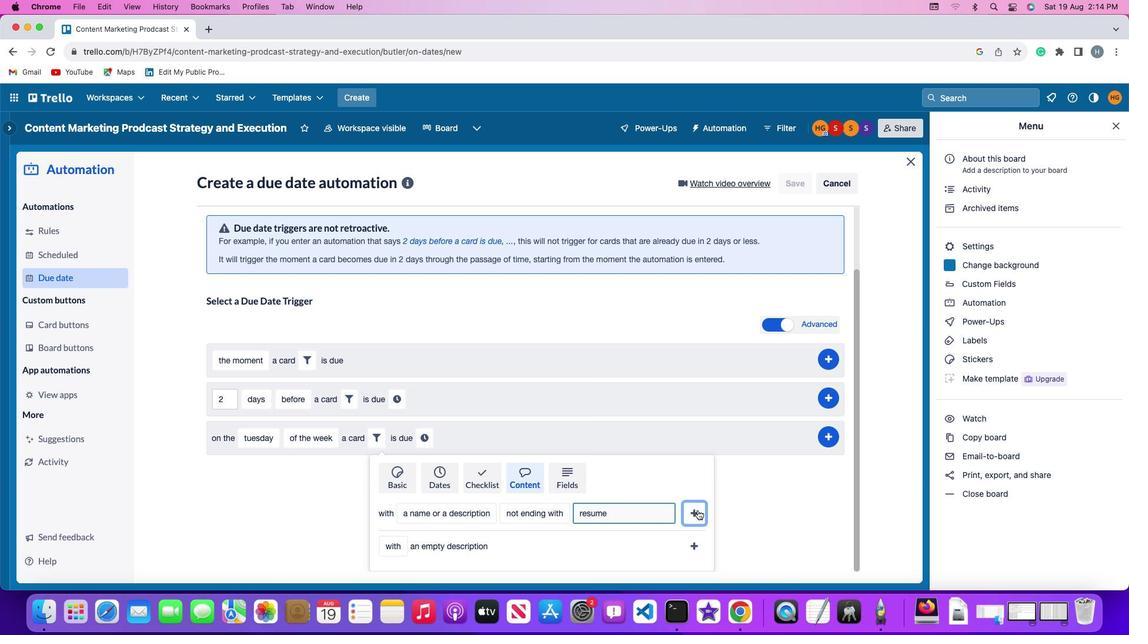 
Action: Mouse pressed left at (698, 510)
Screenshot: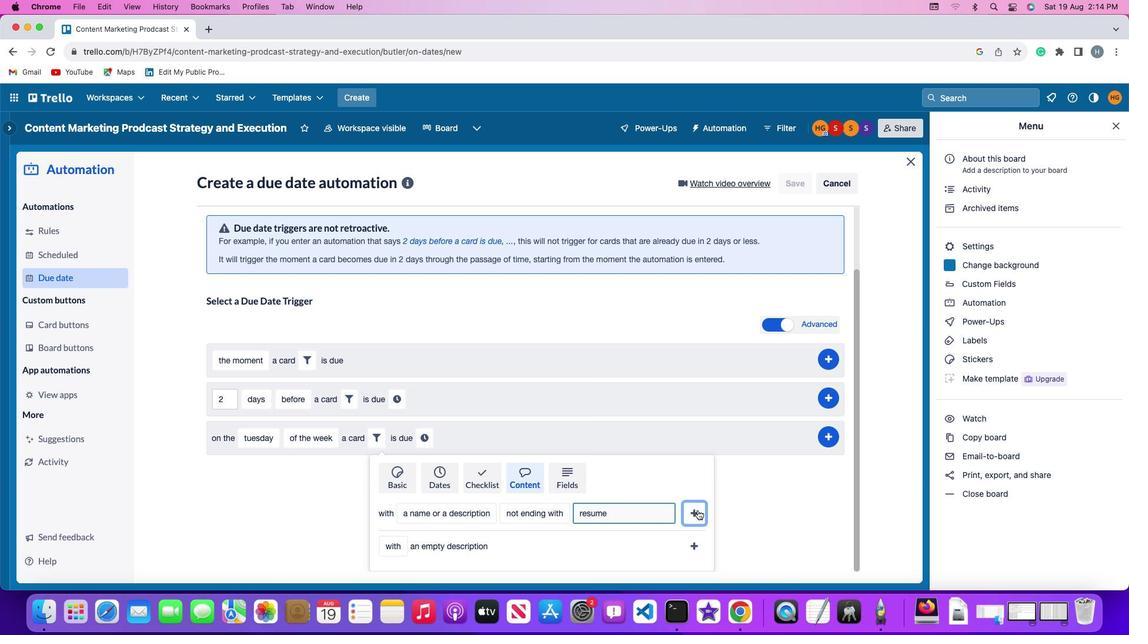 
Action: Mouse moved to (657, 511)
Screenshot: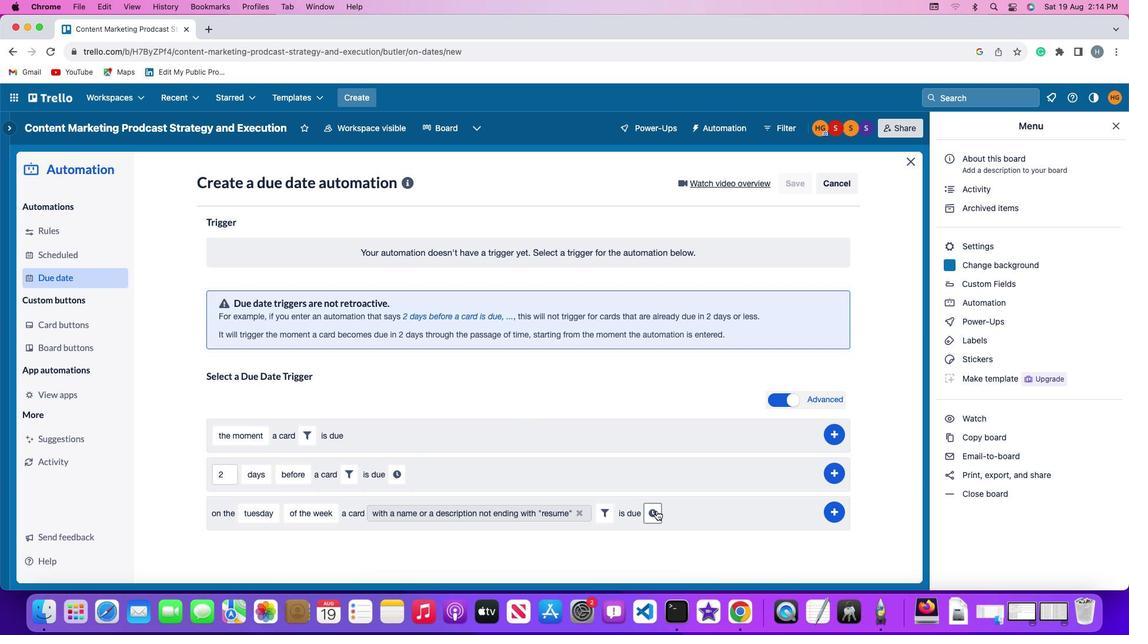 
Action: Mouse pressed left at (657, 511)
Screenshot: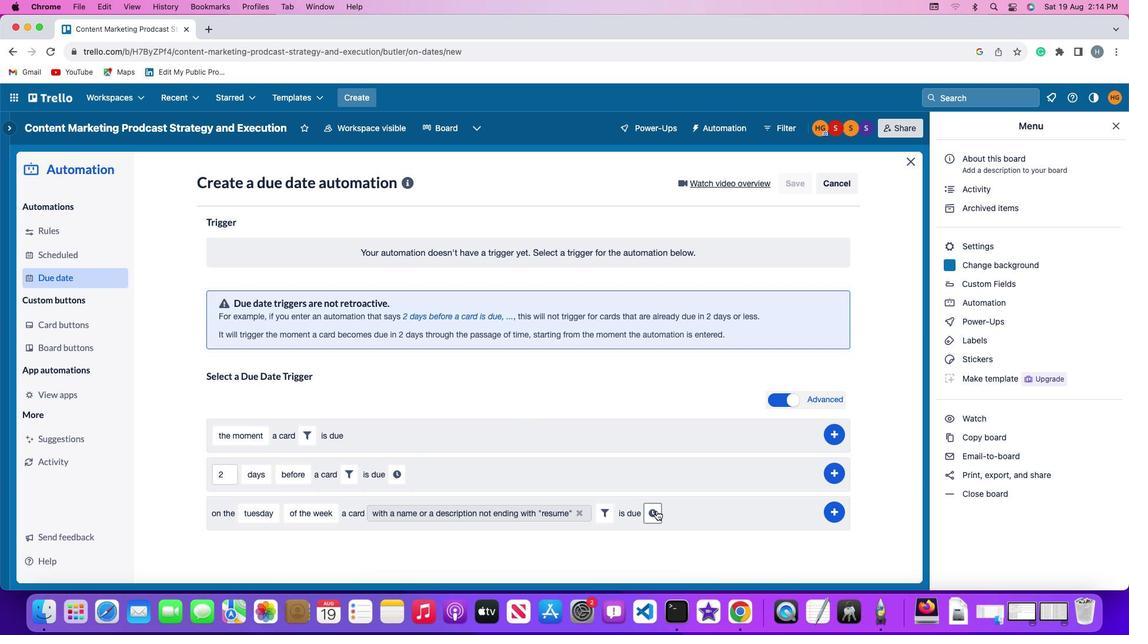
Action: Mouse moved to (678, 514)
Screenshot: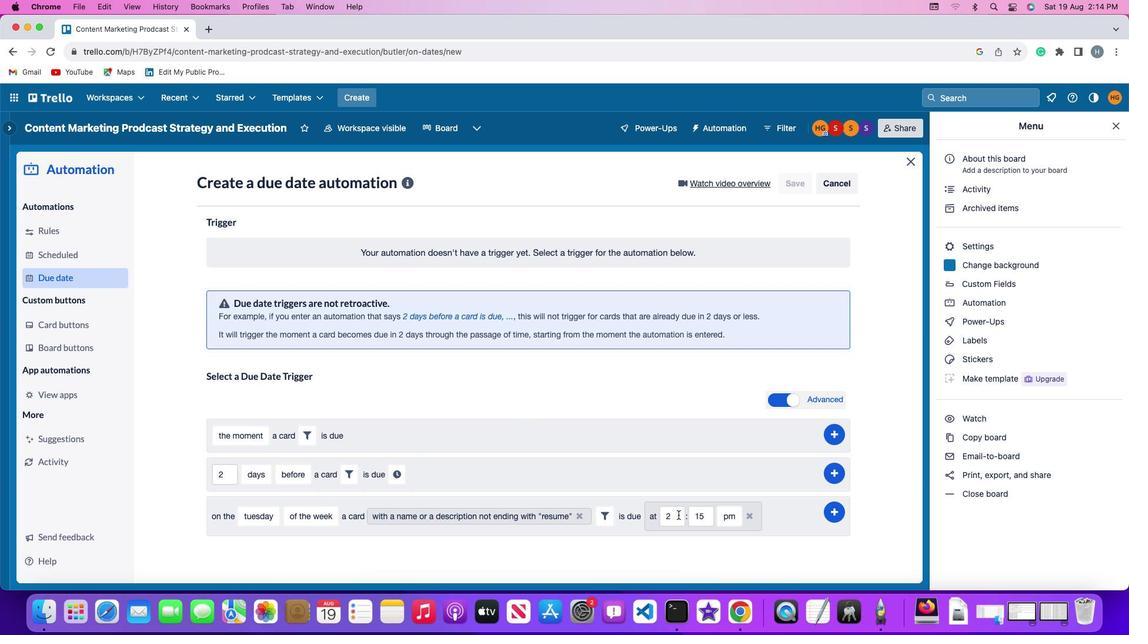 
Action: Mouse pressed left at (678, 514)
Screenshot: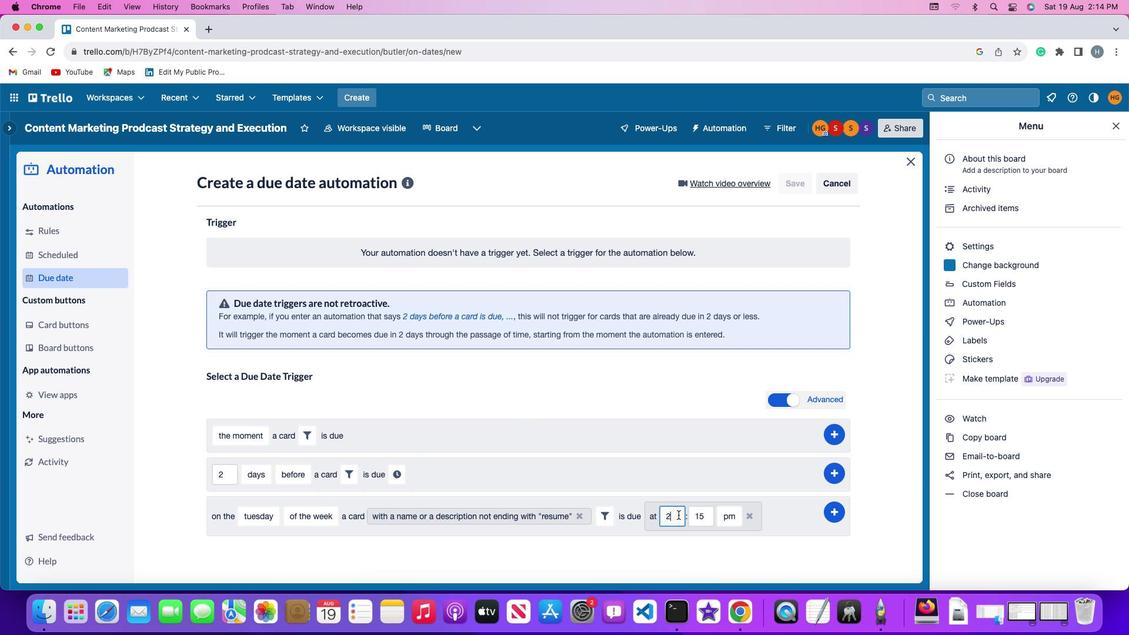 
Action: Mouse moved to (679, 513)
Screenshot: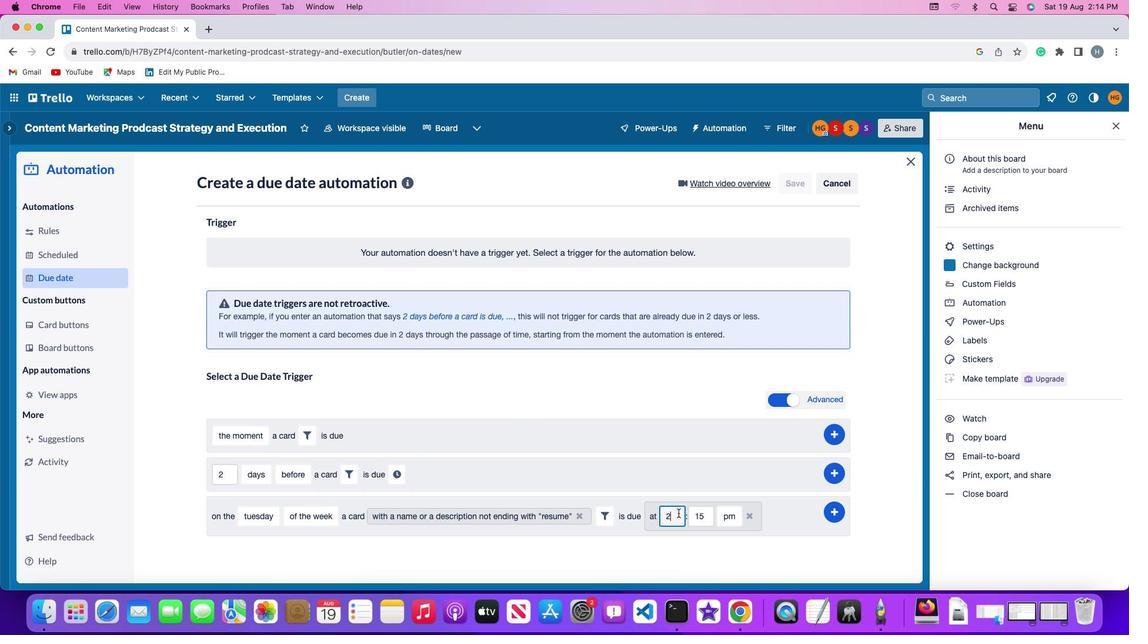 
Action: Key pressed Key.backspace'1''1'
Screenshot: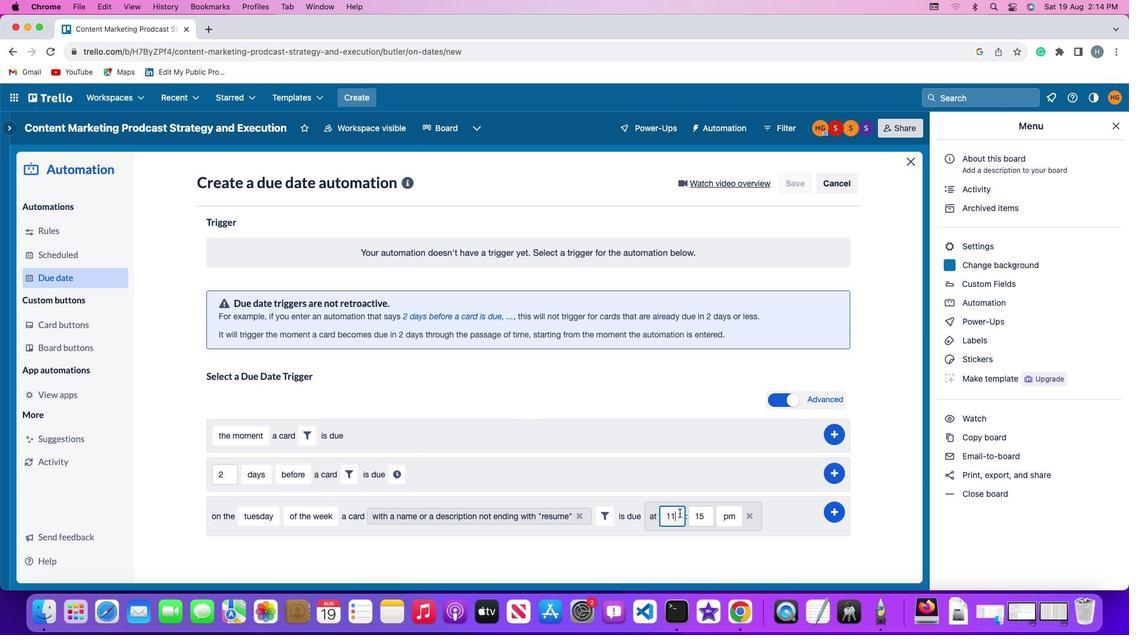 
Action: Mouse moved to (706, 514)
Screenshot: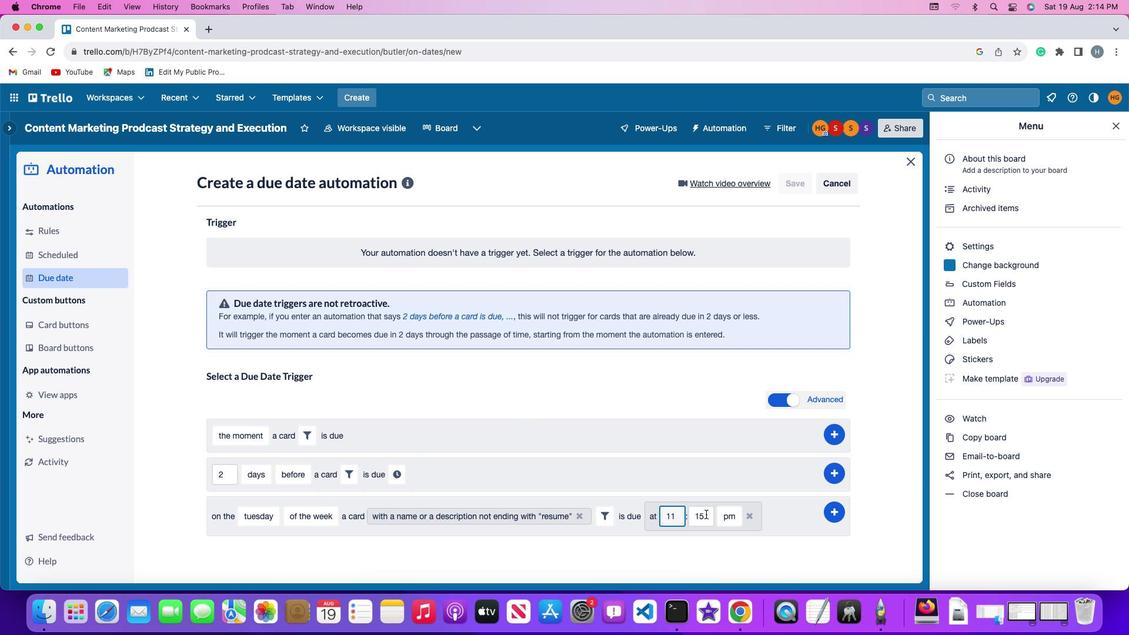 
Action: Mouse pressed left at (706, 514)
Screenshot: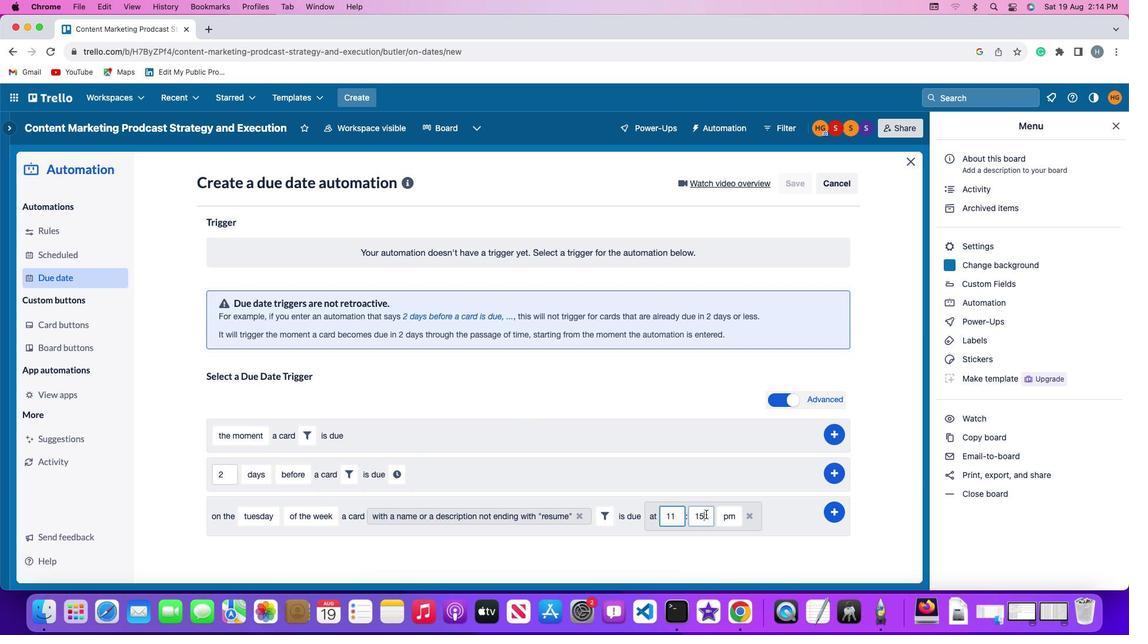 
Action: Key pressed Key.backspaceKey.backspace
Screenshot: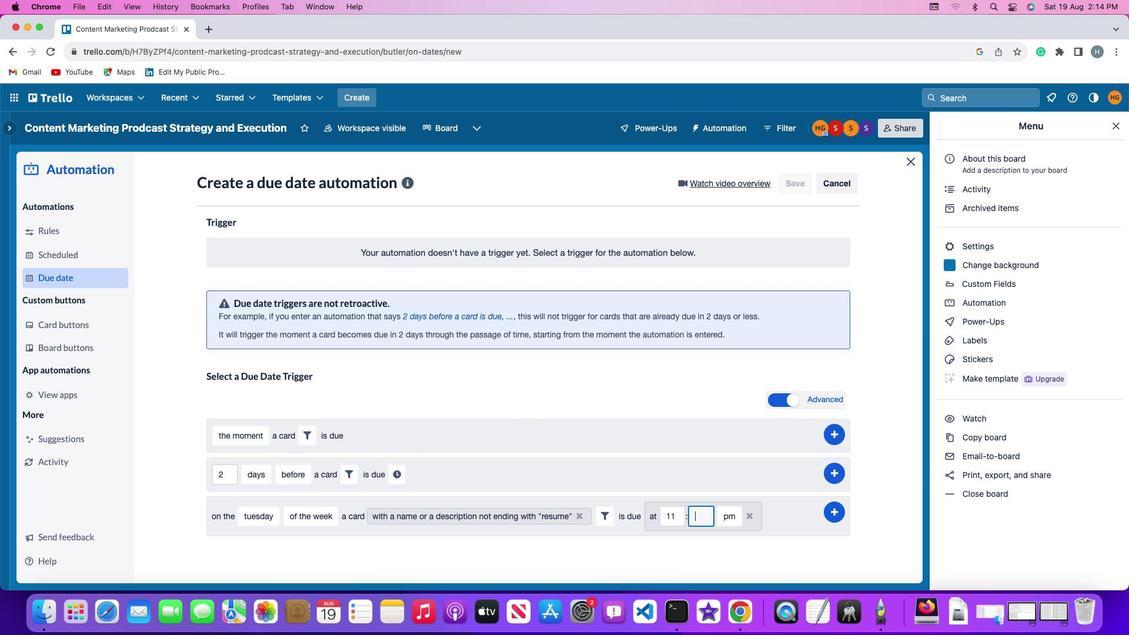 
Action: Mouse moved to (705, 514)
Screenshot: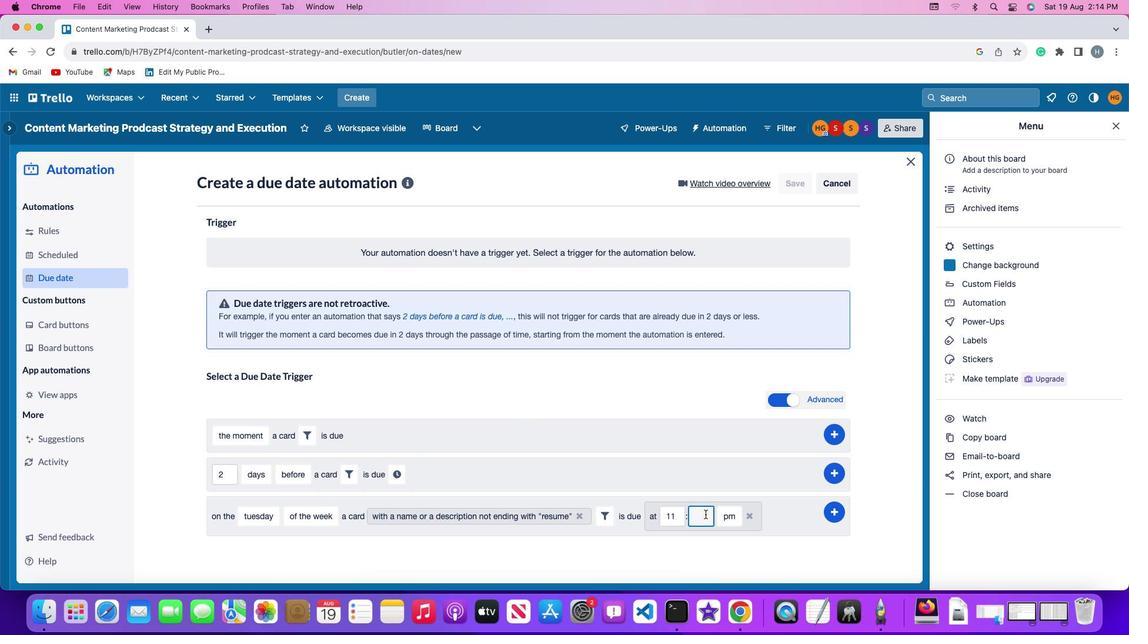 
Action: Key pressed '0''0'
Screenshot: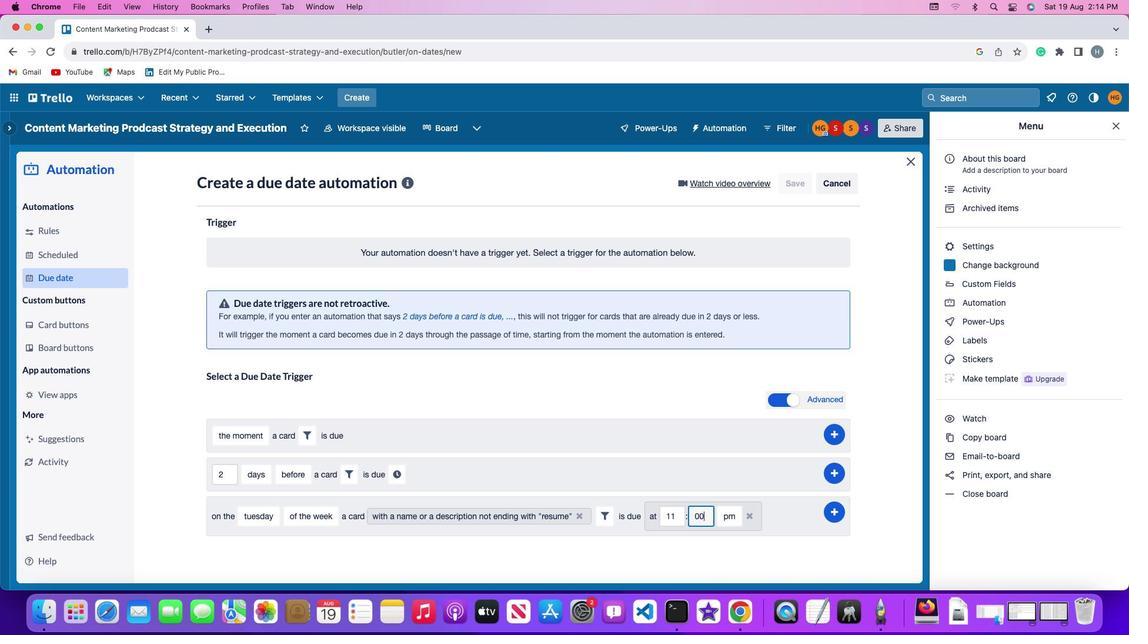 
Action: Mouse moved to (720, 515)
Screenshot: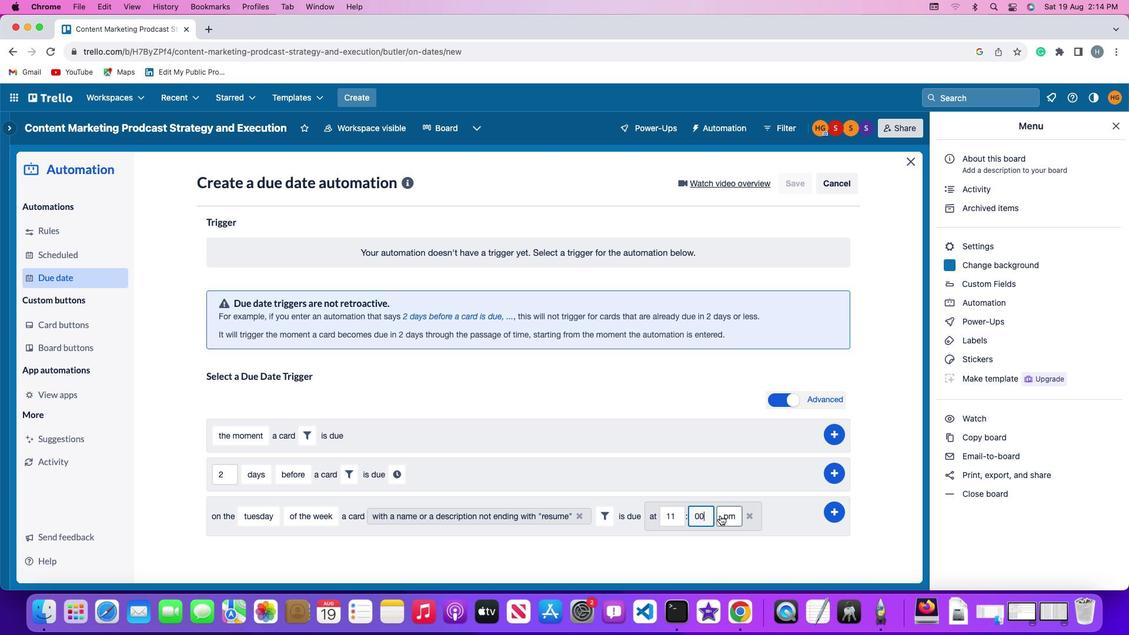 
Action: Mouse pressed left at (720, 515)
Screenshot: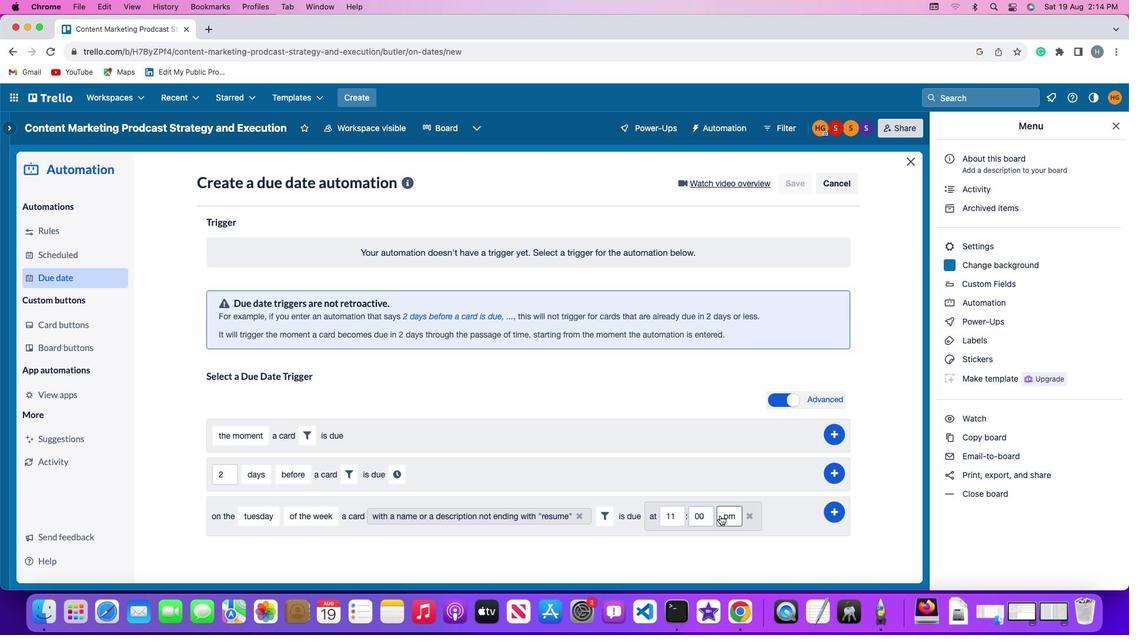 
Action: Mouse moved to (726, 533)
Screenshot: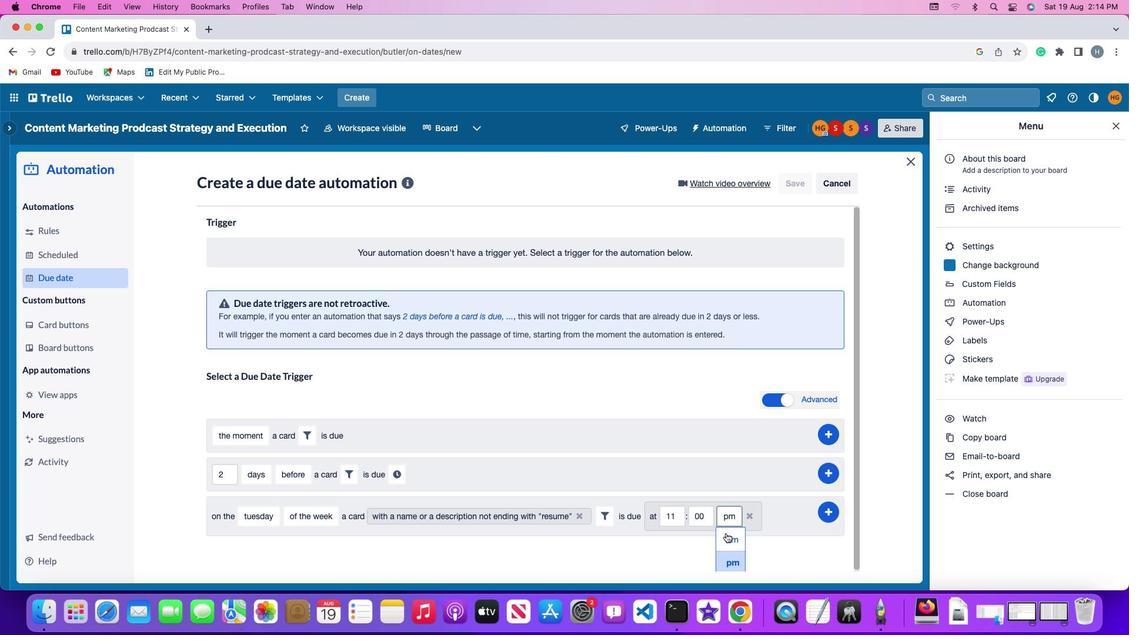 
Action: Mouse pressed left at (726, 533)
Screenshot: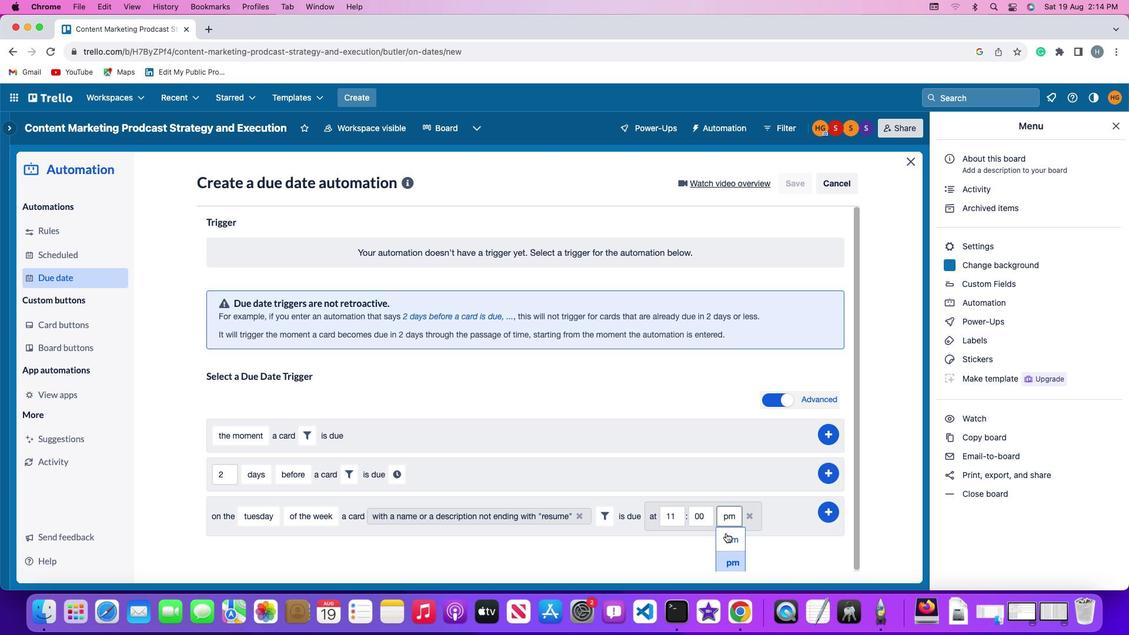 
Action: Mouse moved to (840, 512)
Screenshot: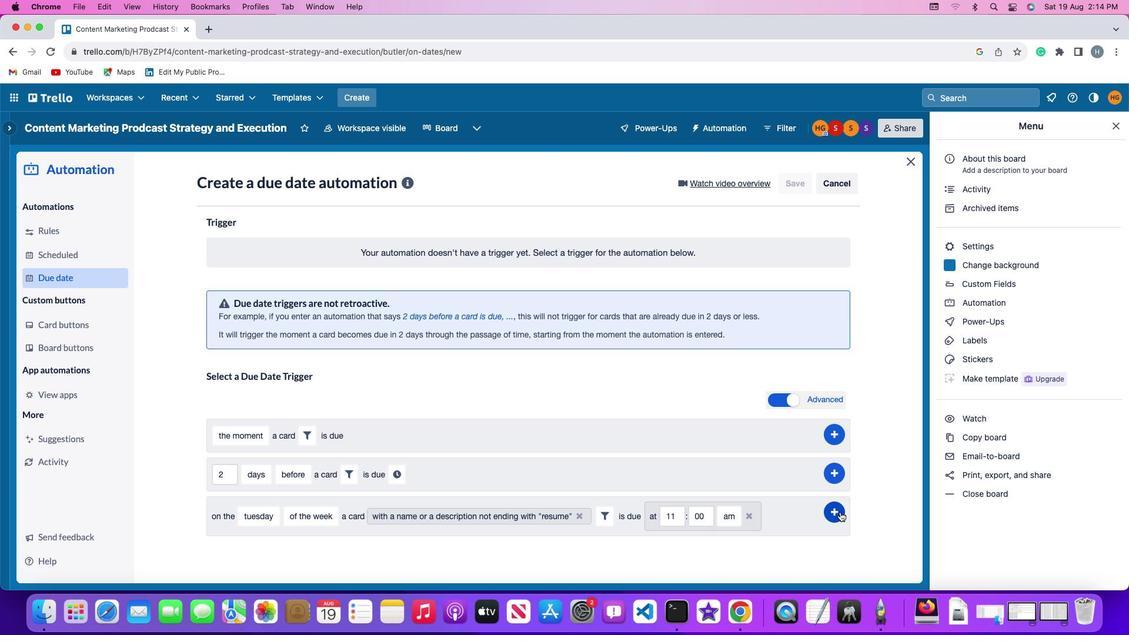 
Action: Mouse pressed left at (840, 512)
Screenshot: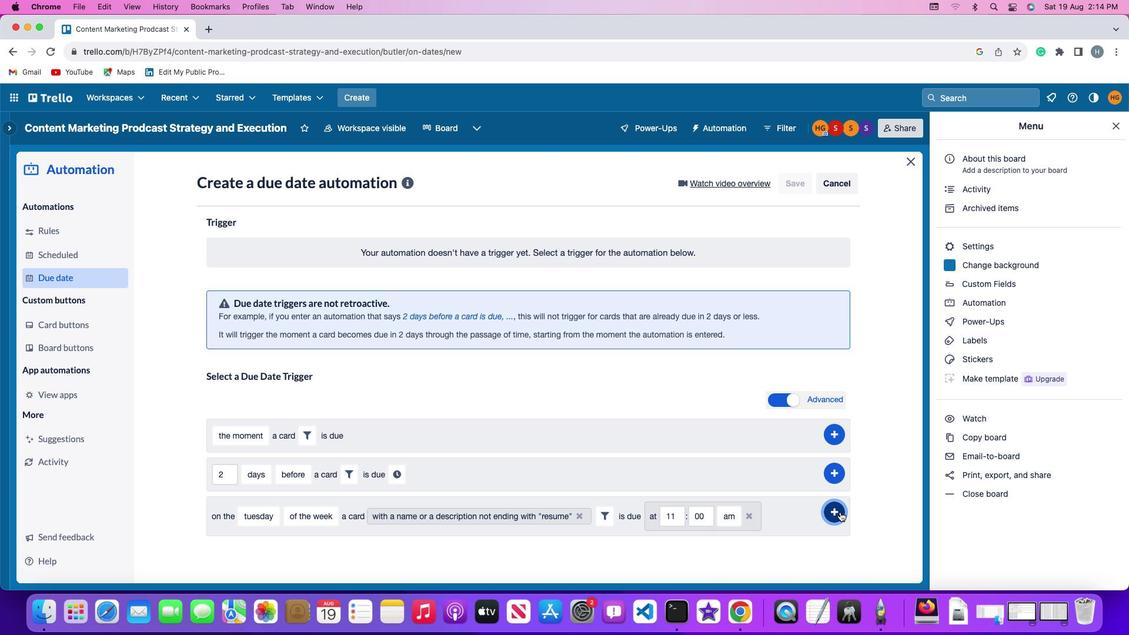 
Action: Mouse moved to (866, 436)
Screenshot: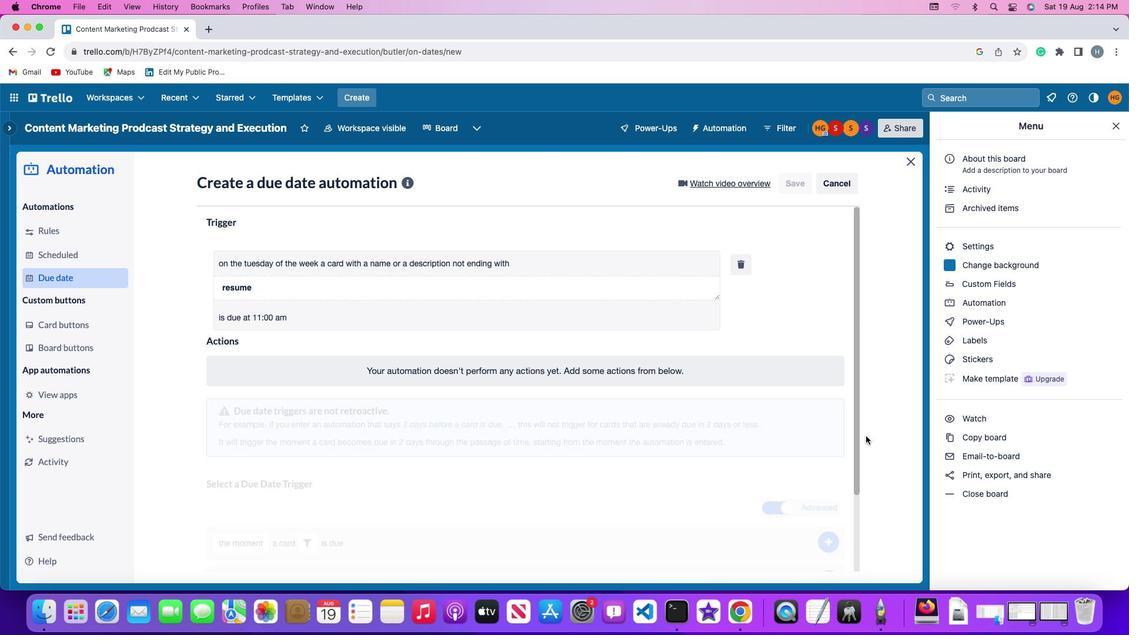 
